 Task: Find connections with filter location San Juan de Dios with filter topic #Indiawith filter profile language Spanish with filter current company Fresher Jobs with filter school K. K. Wagh Polytechnic with filter industry Mental Health Care with filter service category Financial Accounting with filter keywords title Archivist
Action: Mouse moved to (536, 71)
Screenshot: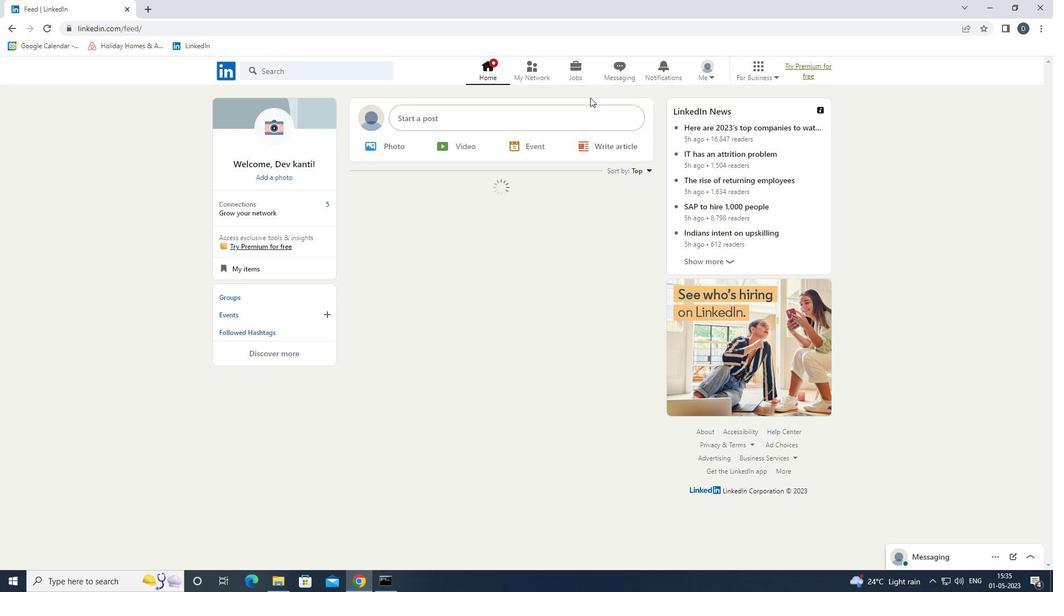 
Action: Mouse pressed left at (536, 71)
Screenshot: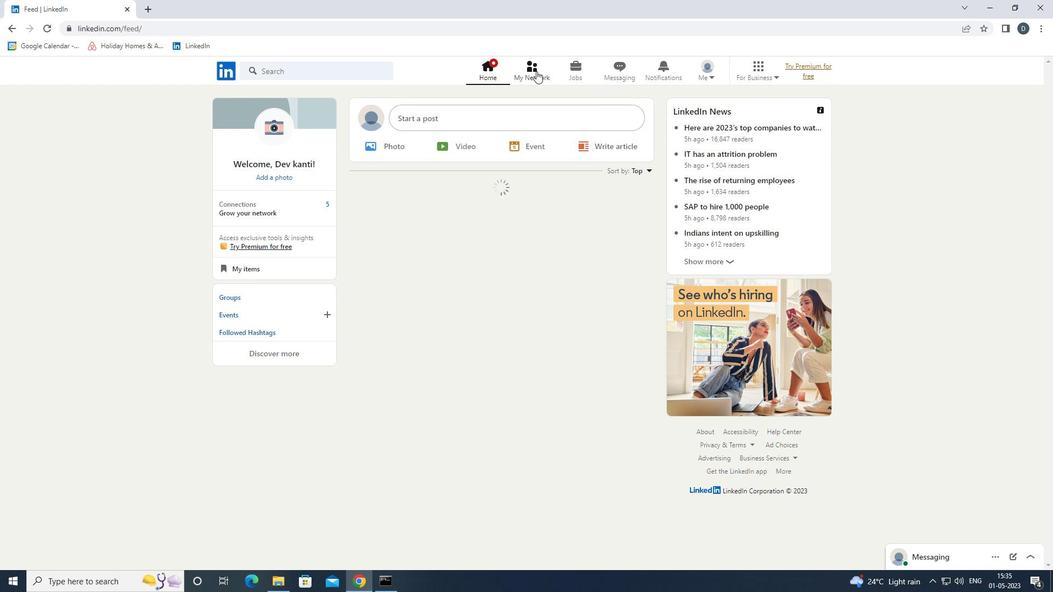 
Action: Mouse moved to (363, 133)
Screenshot: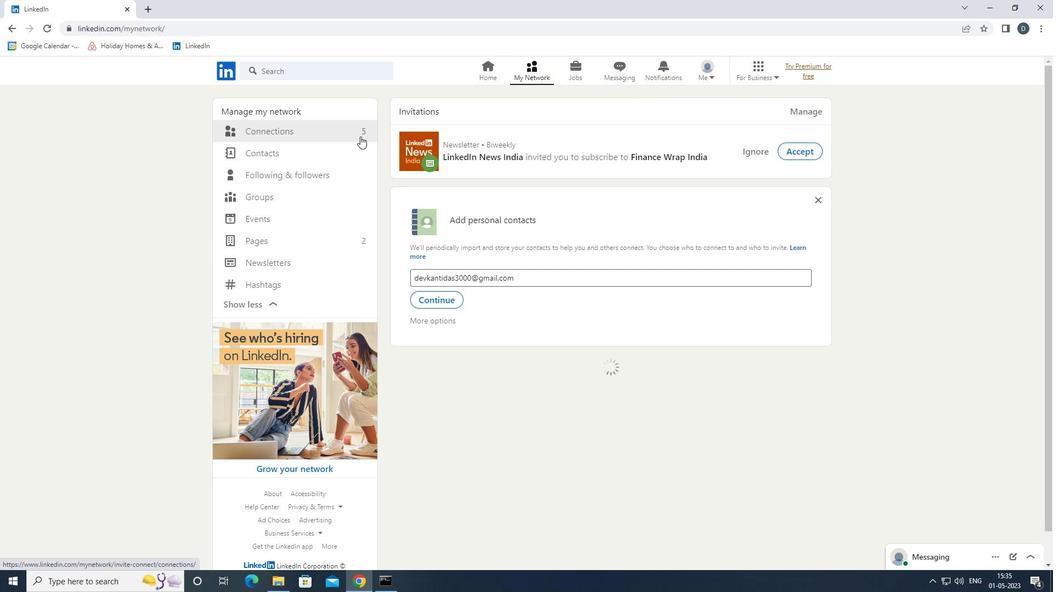 
Action: Mouse pressed left at (363, 133)
Screenshot: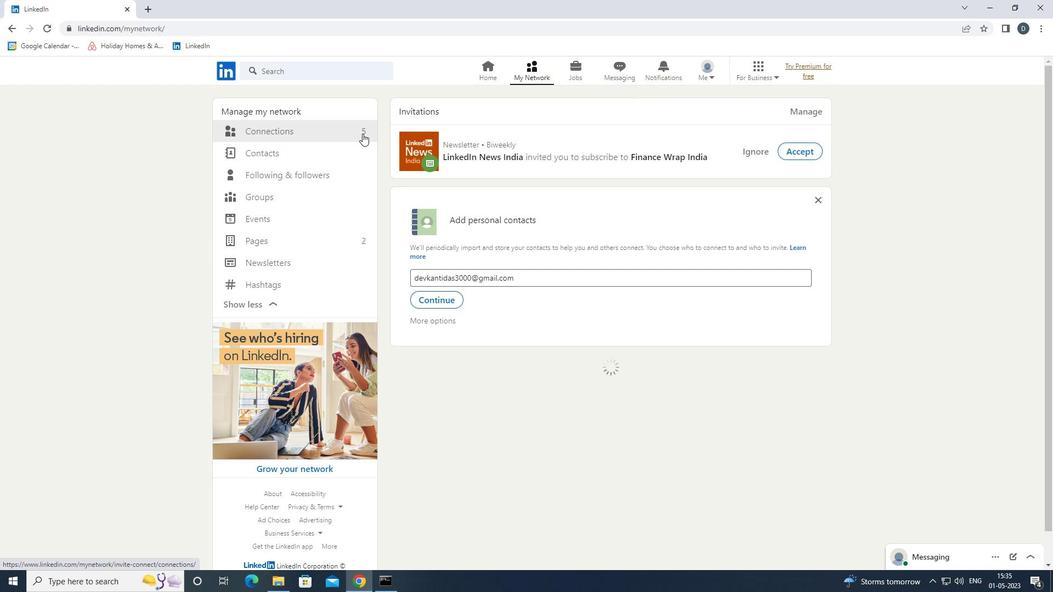 
Action: Mouse moved to (616, 128)
Screenshot: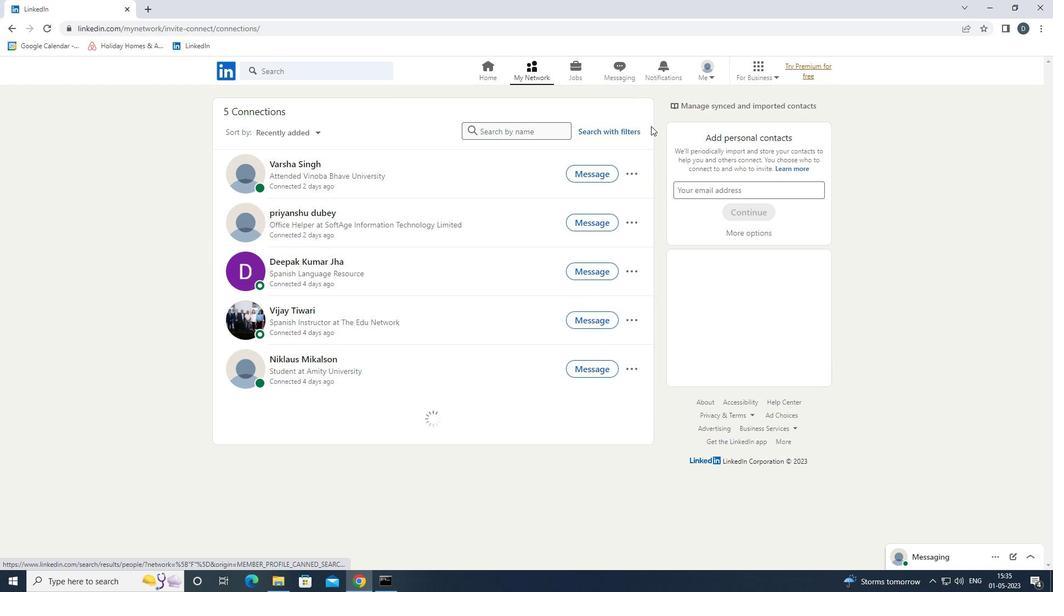 
Action: Mouse pressed left at (616, 128)
Screenshot: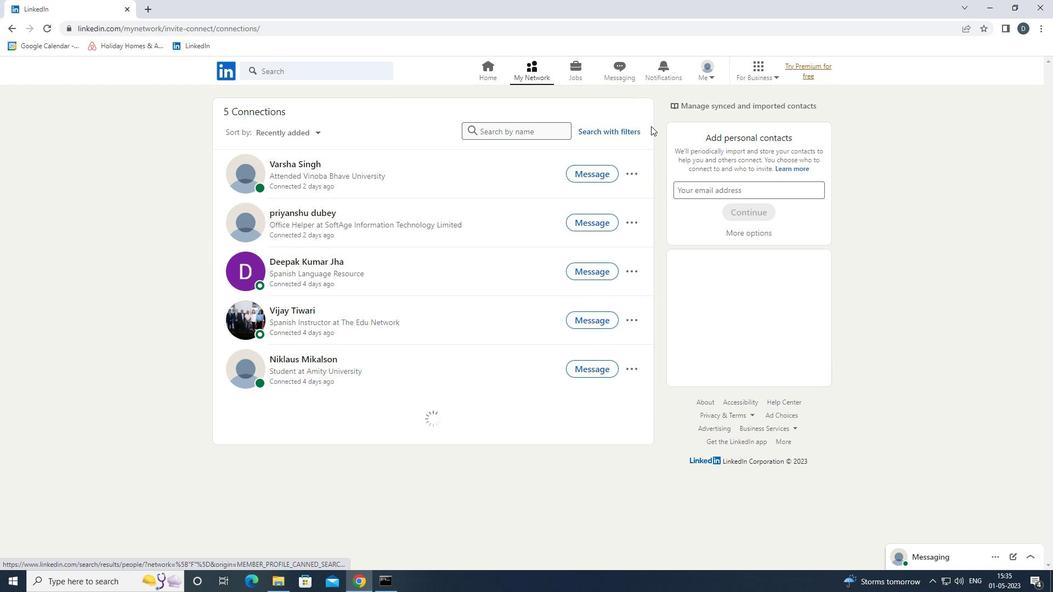 
Action: Mouse moved to (557, 99)
Screenshot: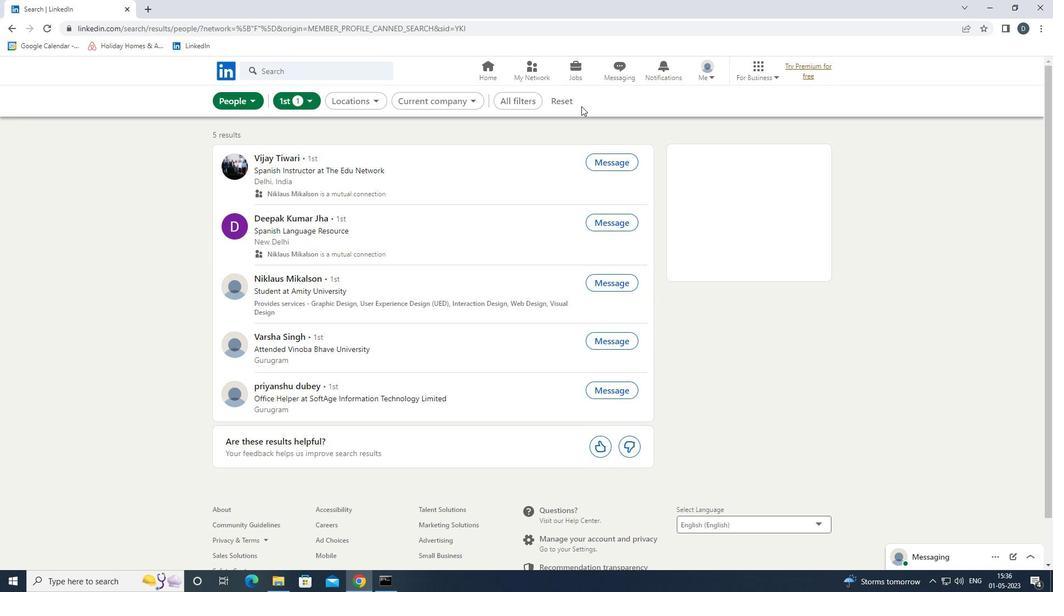 
Action: Mouse pressed left at (557, 99)
Screenshot: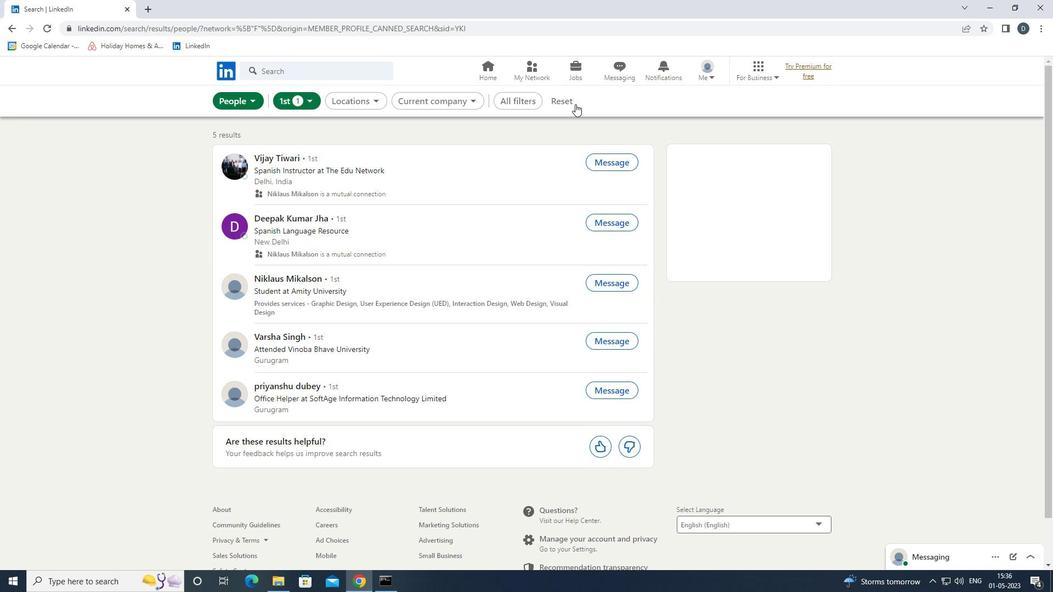 
Action: Mouse moved to (539, 100)
Screenshot: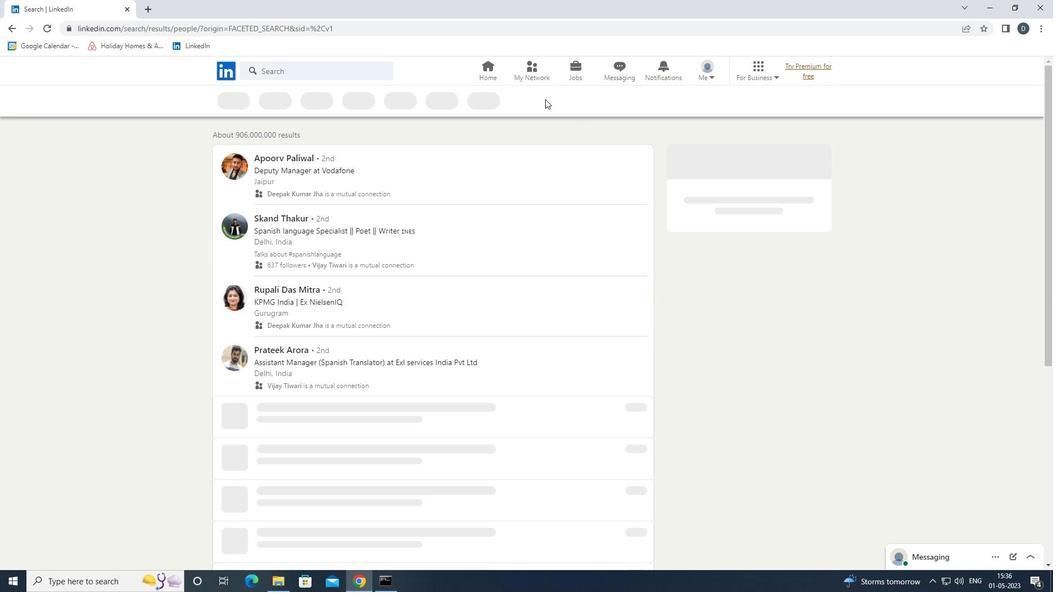 
Action: Mouse pressed left at (539, 100)
Screenshot: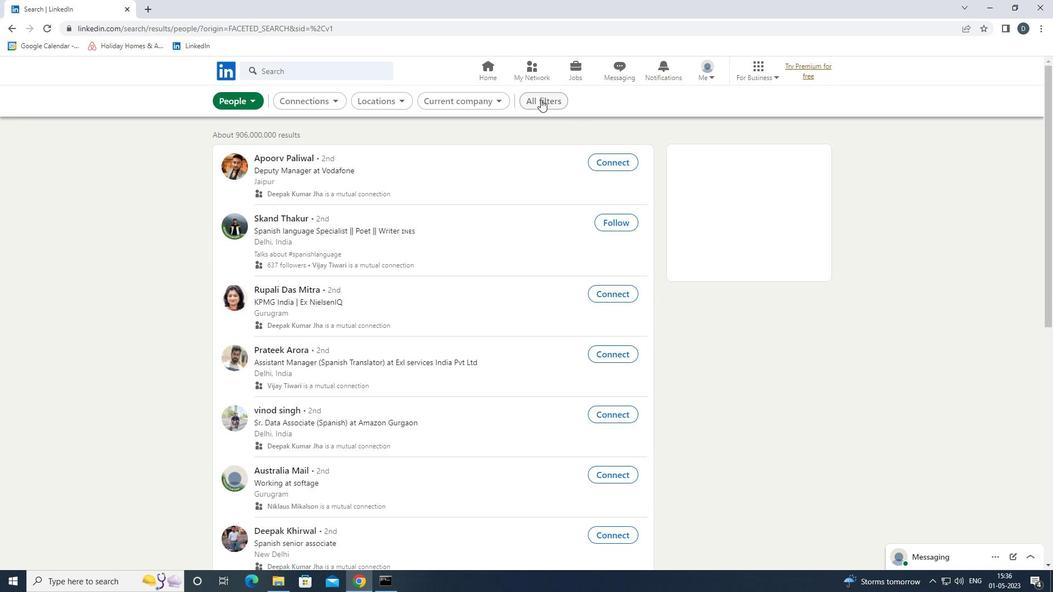 
Action: Mouse moved to (1003, 384)
Screenshot: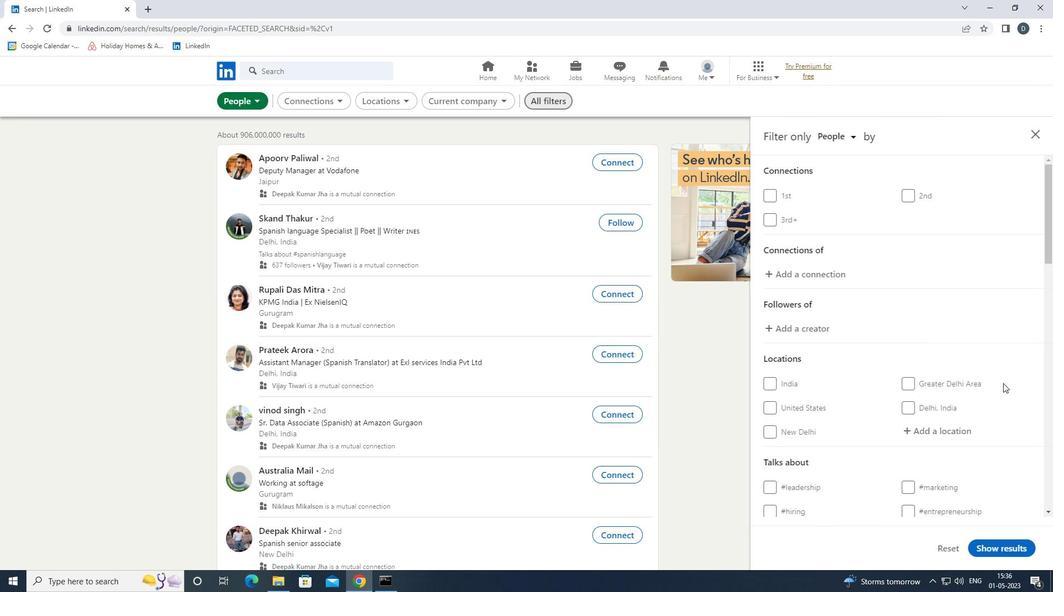 
Action: Mouse scrolled (1003, 383) with delta (0, 0)
Screenshot: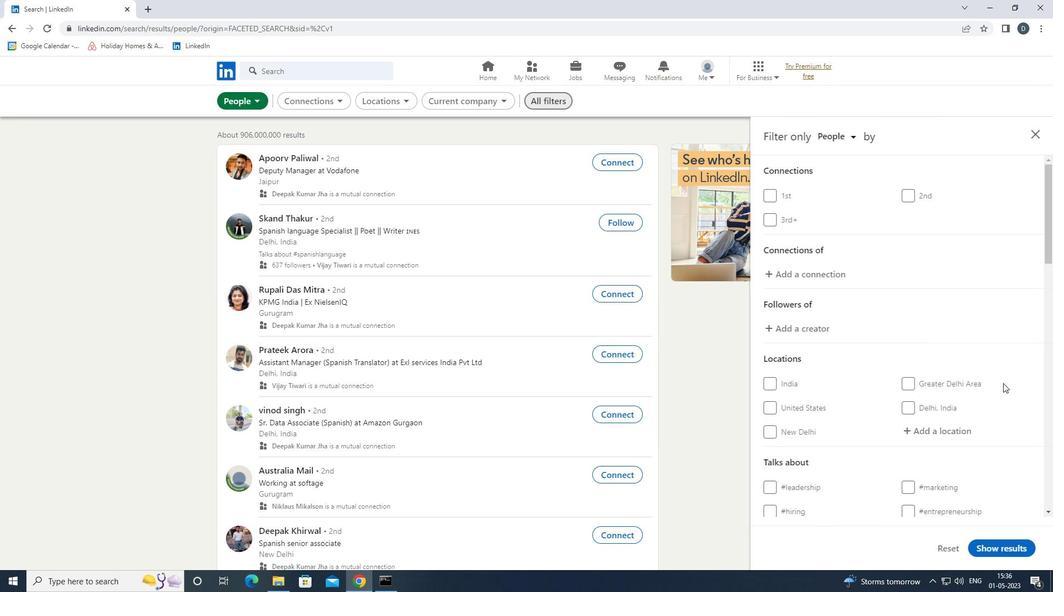 
Action: Mouse moved to (1002, 384)
Screenshot: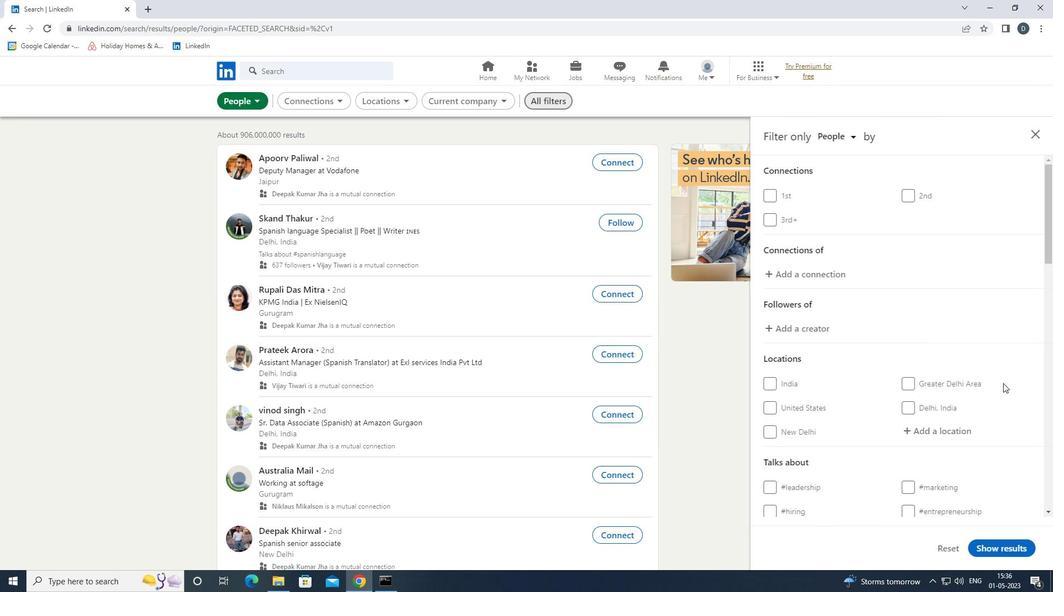 
Action: Mouse scrolled (1002, 384) with delta (0, 0)
Screenshot: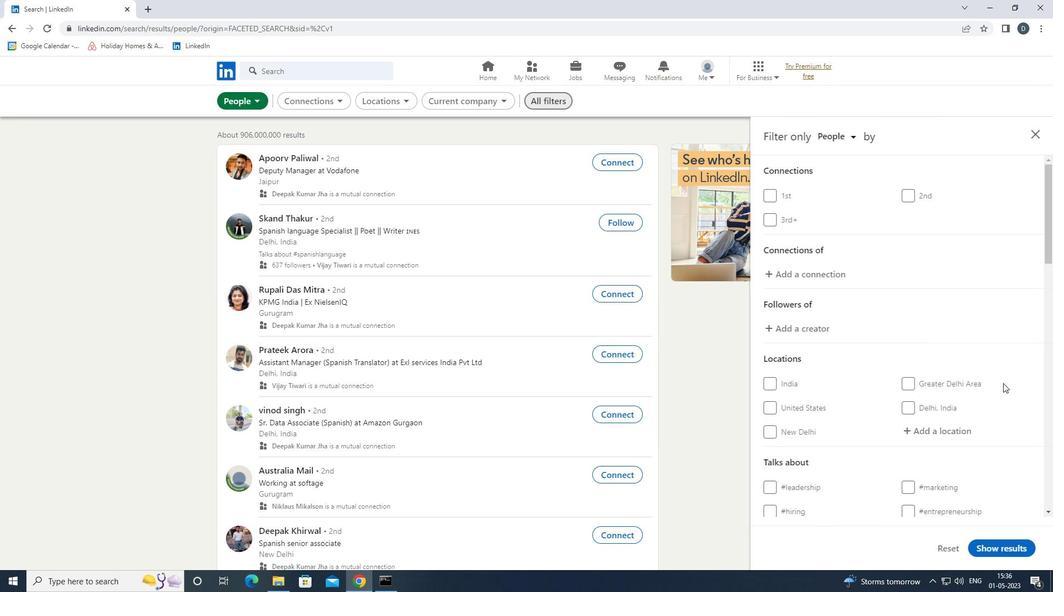 
Action: Mouse moved to (956, 328)
Screenshot: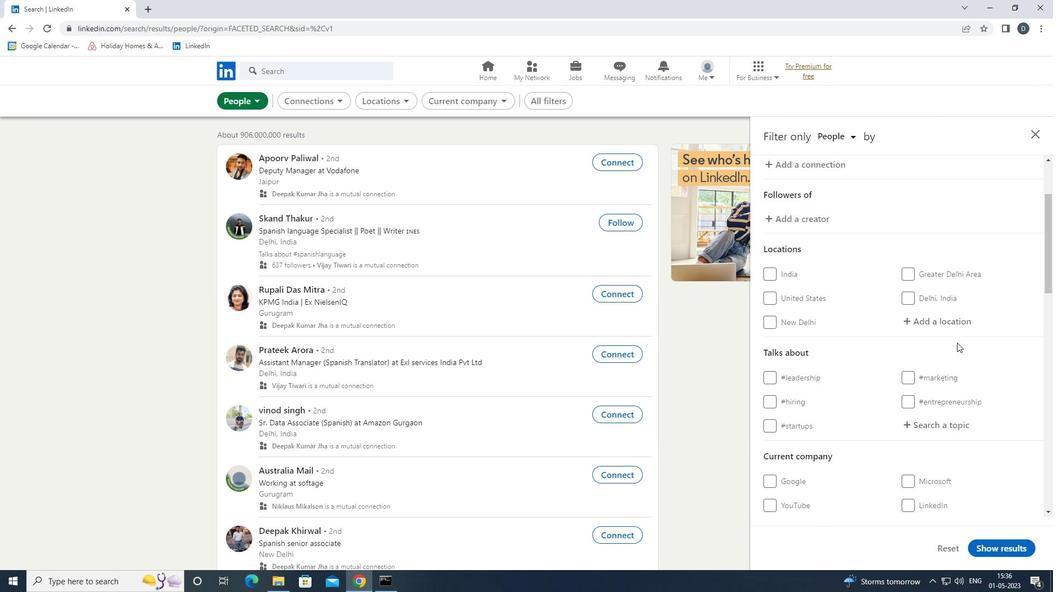 
Action: Mouse pressed left at (956, 328)
Screenshot: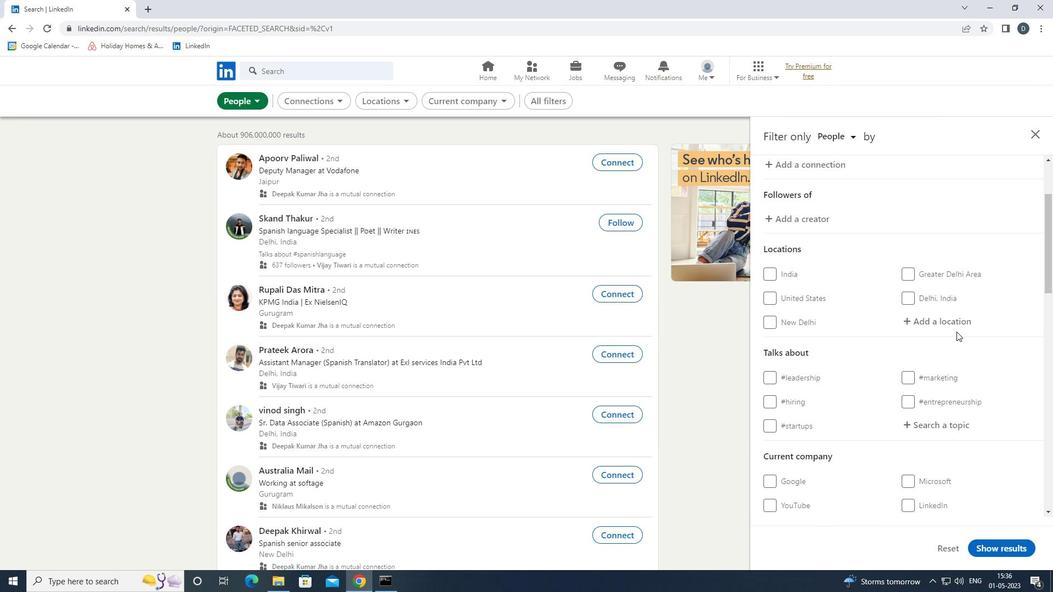 
Action: Mouse moved to (955, 327)
Screenshot: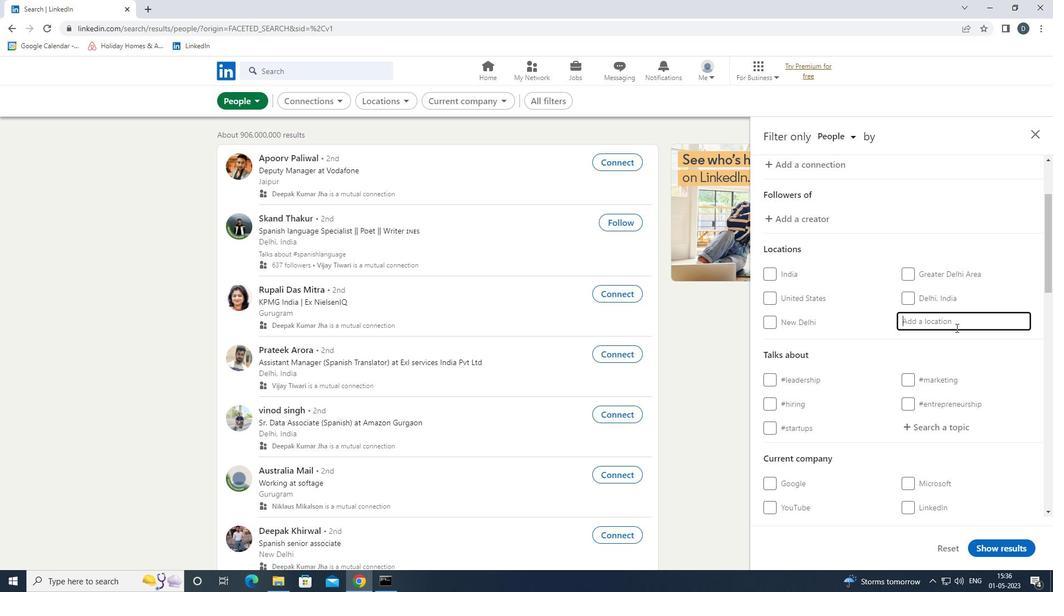 
Action: Key pressed <Key.shift>
Screenshot: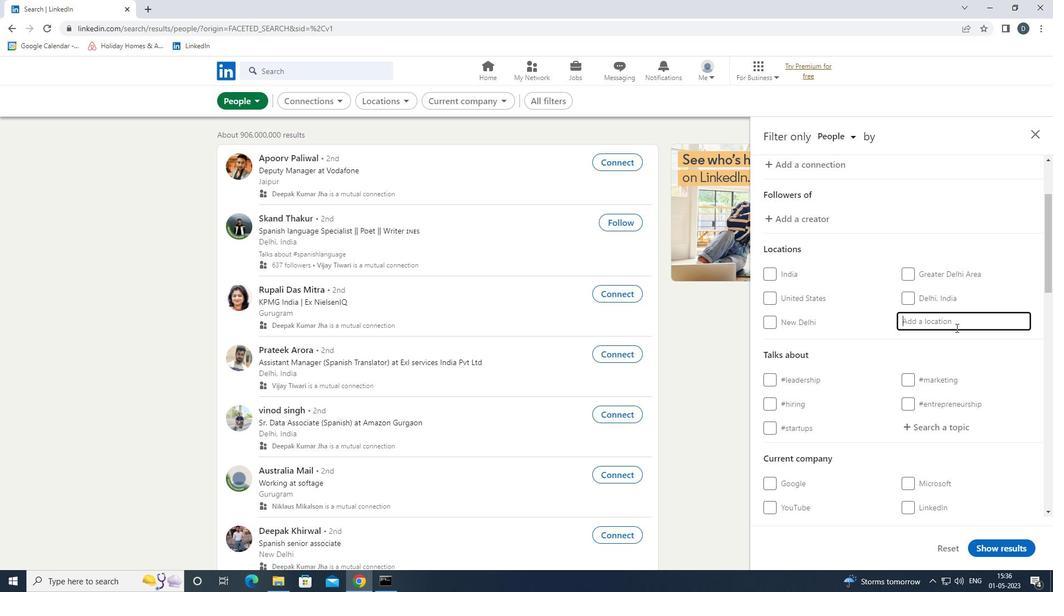 
Action: Mouse moved to (953, 327)
Screenshot: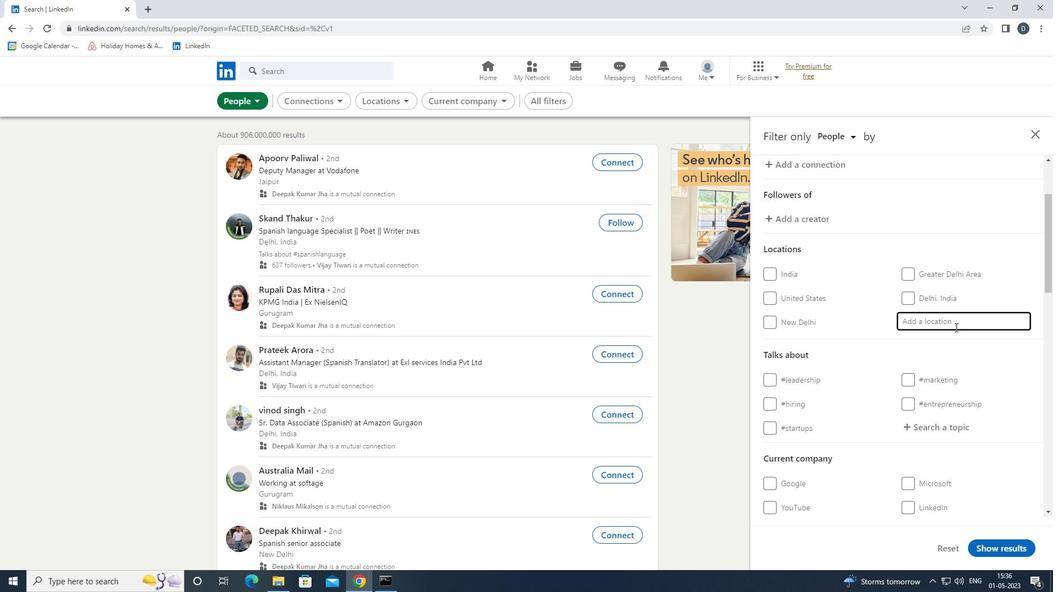 
Action: Key pressed S
Screenshot: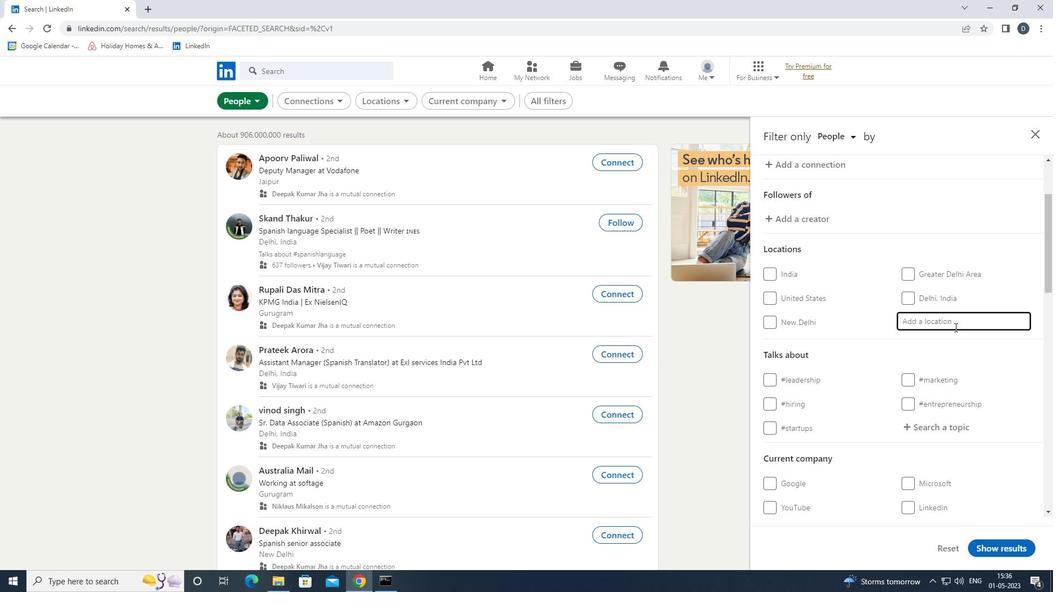 
Action: Mouse moved to (952, 328)
Screenshot: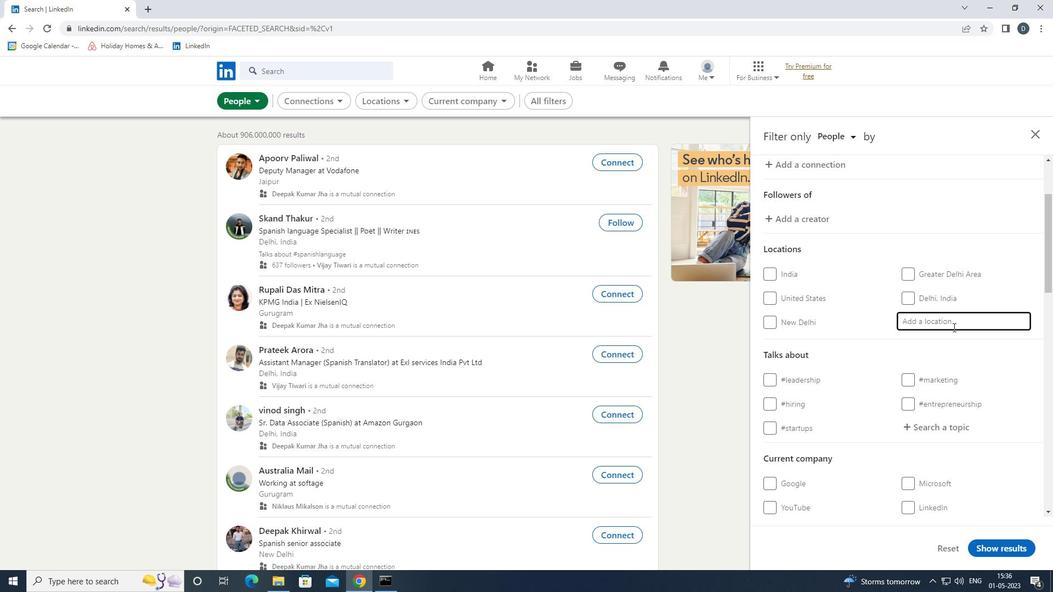 
Action: Key pressed AN<Key.space><Key.shift>HUAN<Key.space><Key.shift>DE<Key.left><Key.left><Key.left><Key.left><Key.left><Key.left><Key.backspace>J<Key.right><Key.right><Key.right><Key.right><Key.right><Key.right><Key.right><Key.space><Key.shift><Key.shift><Key.shift><Key.shift><Key.shift><Key.shift><Key.shift><Key.shift><Key.shift>DIOS<Key.left><Key.left><Key.left><Key.left><Key.left><Key.left><Key.left><Key.left><Key.left><Key.left><Key.left><Key.backspace><Key.shift>J<Key.right><Key.right><Key.right><Key.right><Key.right><Key.right><Key.right><Key.right><Key.right><Key.right><Key.right><Key.right><Key.right><Key.right><Key.right><Key.right><Key.right><Key.right>
Screenshot: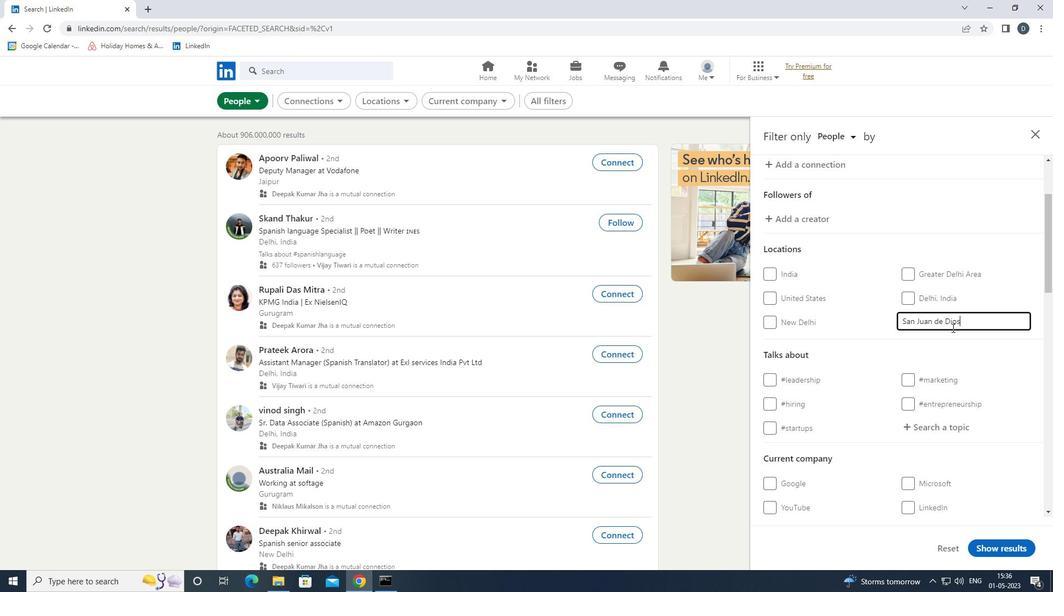 
Action: Mouse moved to (960, 352)
Screenshot: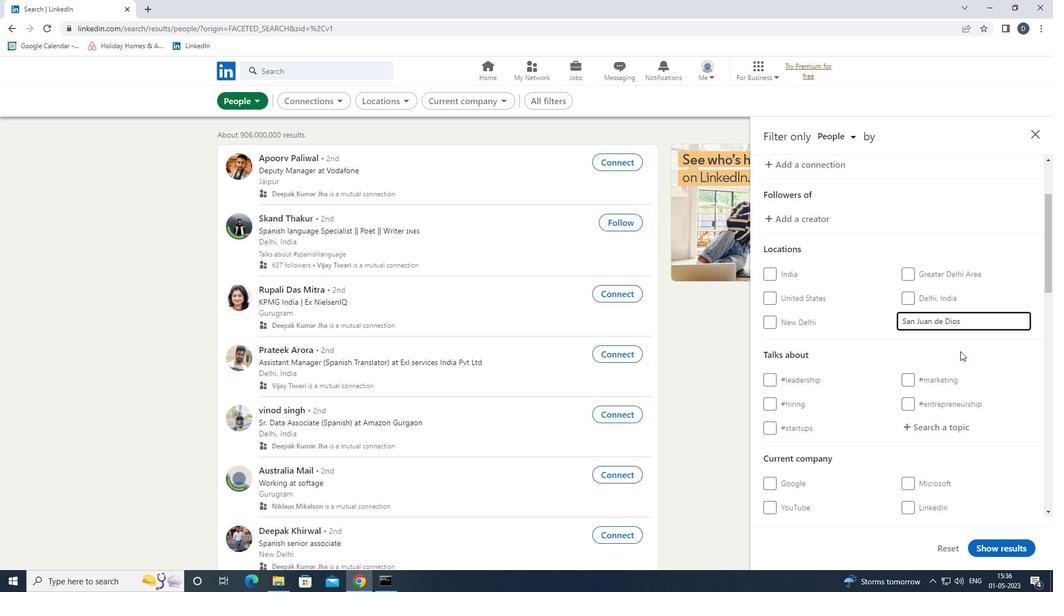 
Action: Key pressed <Key.enter>
Screenshot: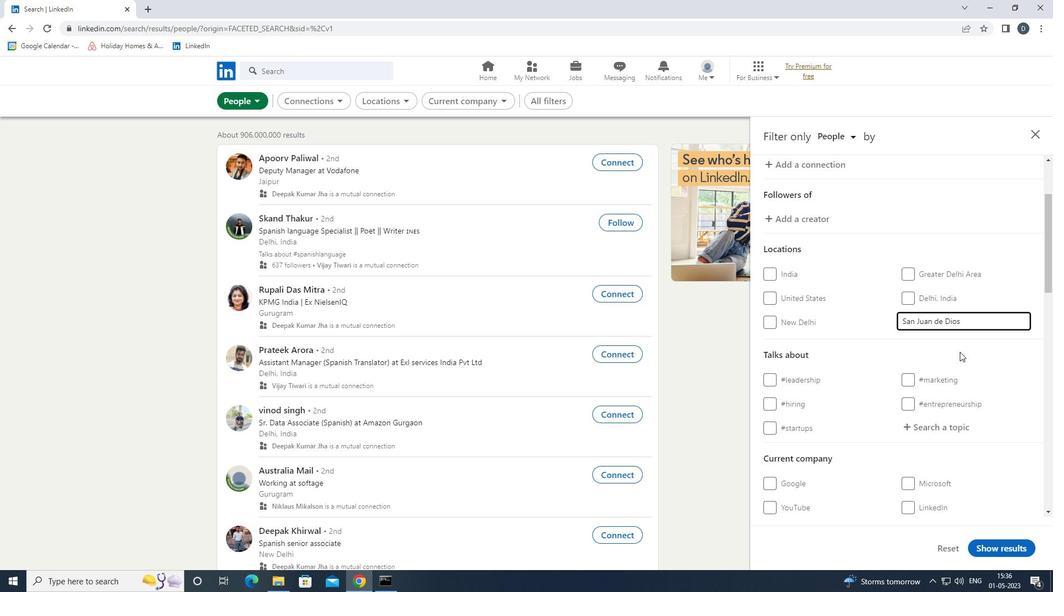 
Action: Mouse moved to (959, 352)
Screenshot: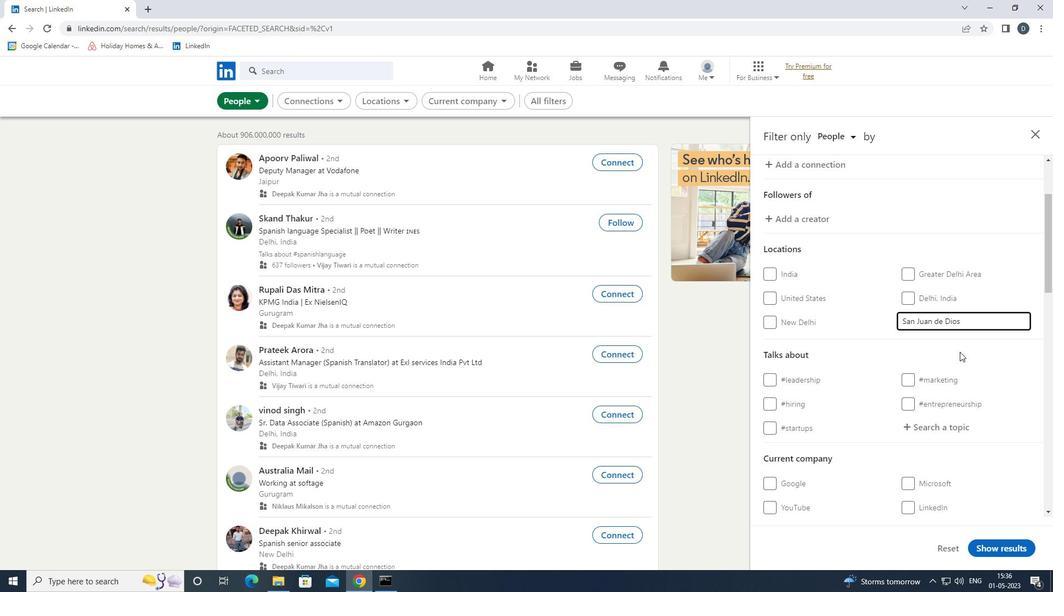 
Action: Mouse scrolled (959, 351) with delta (0, 0)
Screenshot: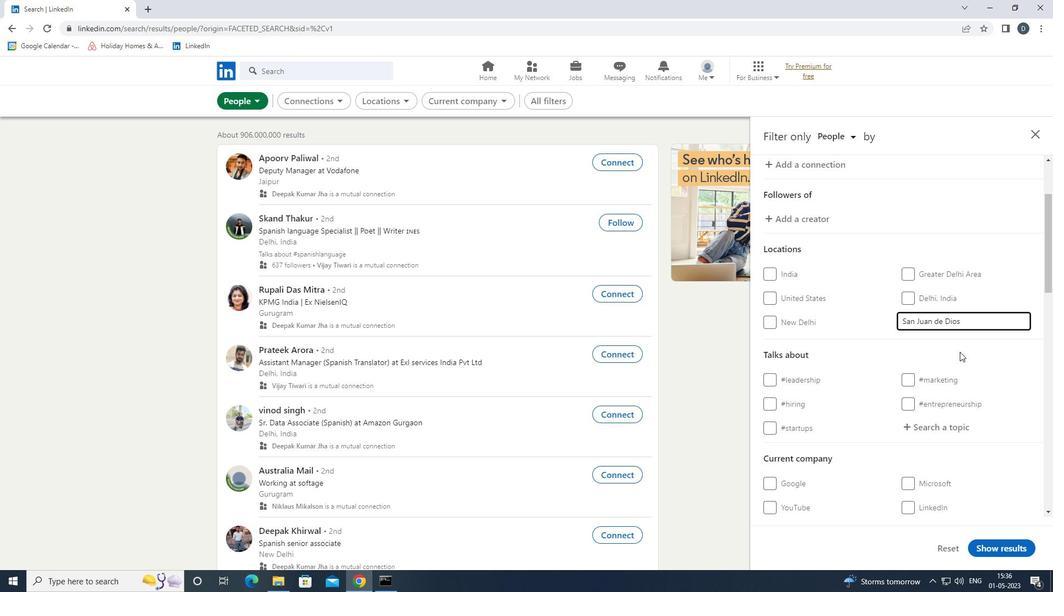 
Action: Mouse moved to (959, 353)
Screenshot: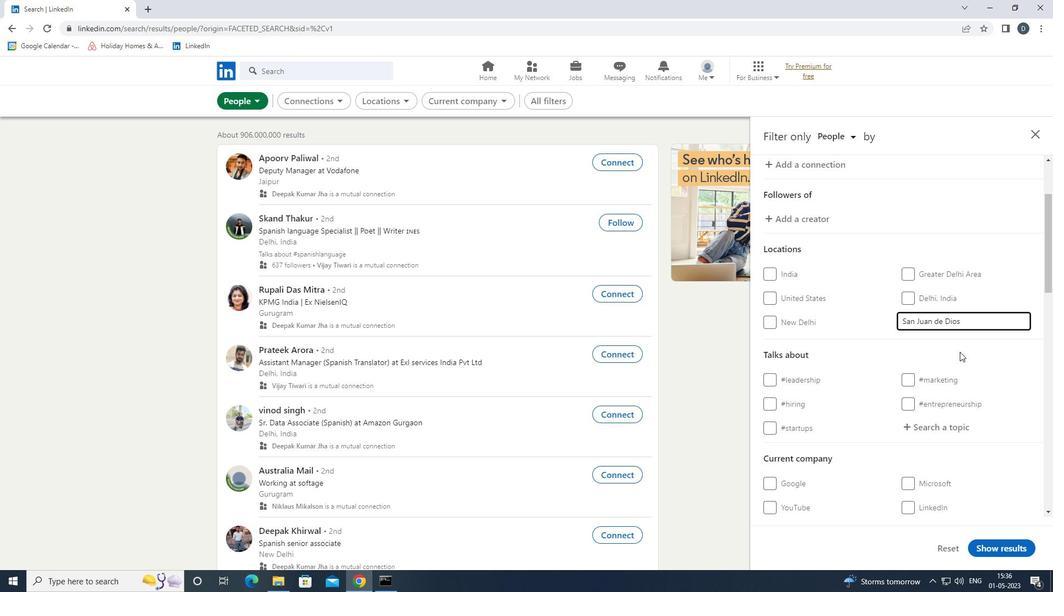 
Action: Mouse scrolled (959, 353) with delta (0, 0)
Screenshot: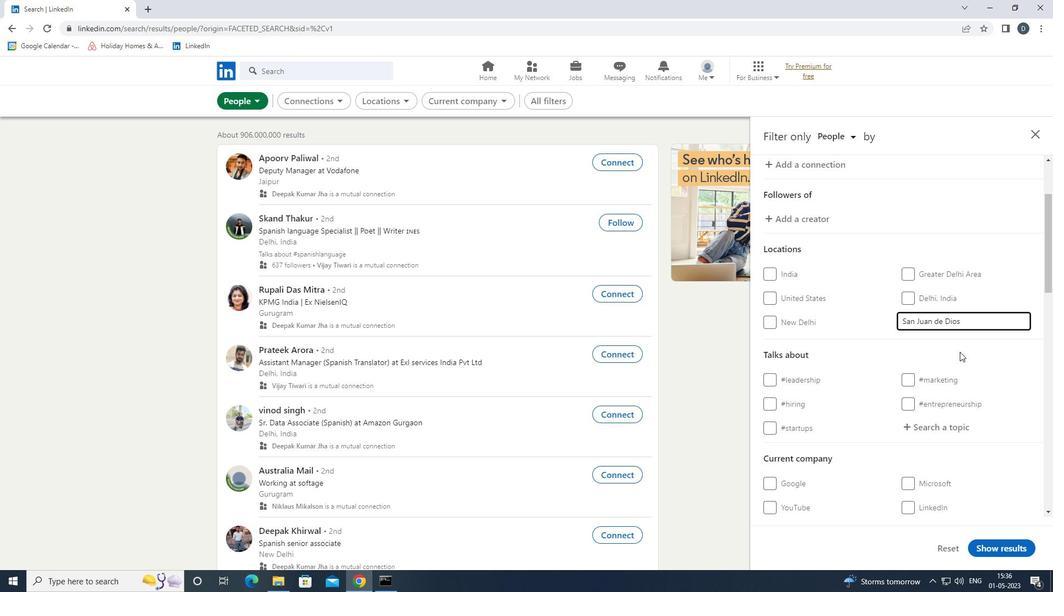 
Action: Mouse moved to (956, 311)
Screenshot: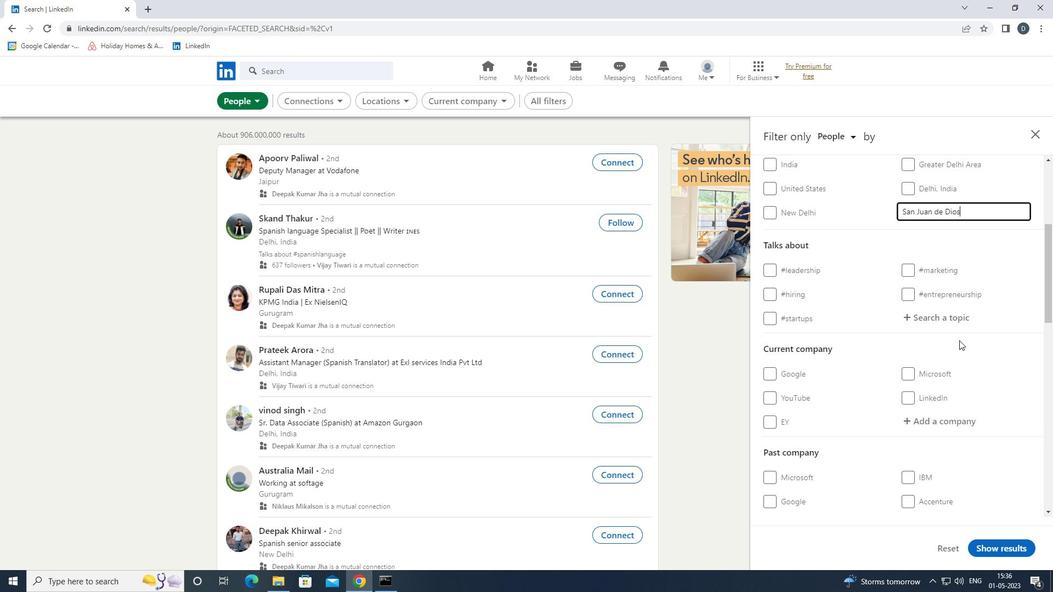 
Action: Mouse pressed left at (956, 311)
Screenshot: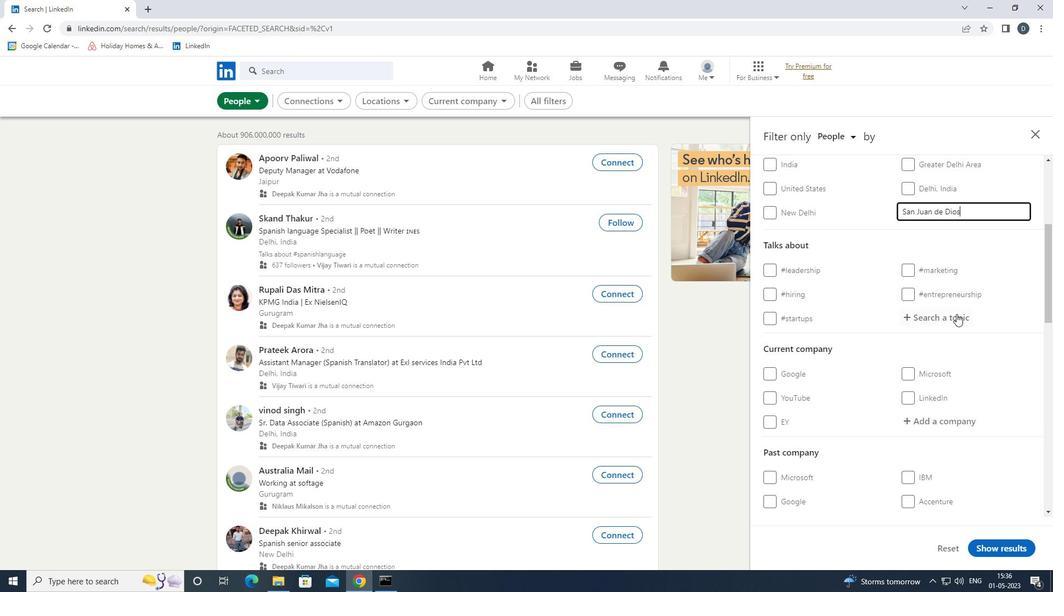 
Action: Key pressed <Key.shift>I(N<Key.backspace><Key.backspace><Key.backspace><Key.shift>INDIA<Key.down><Key.enter>
Screenshot: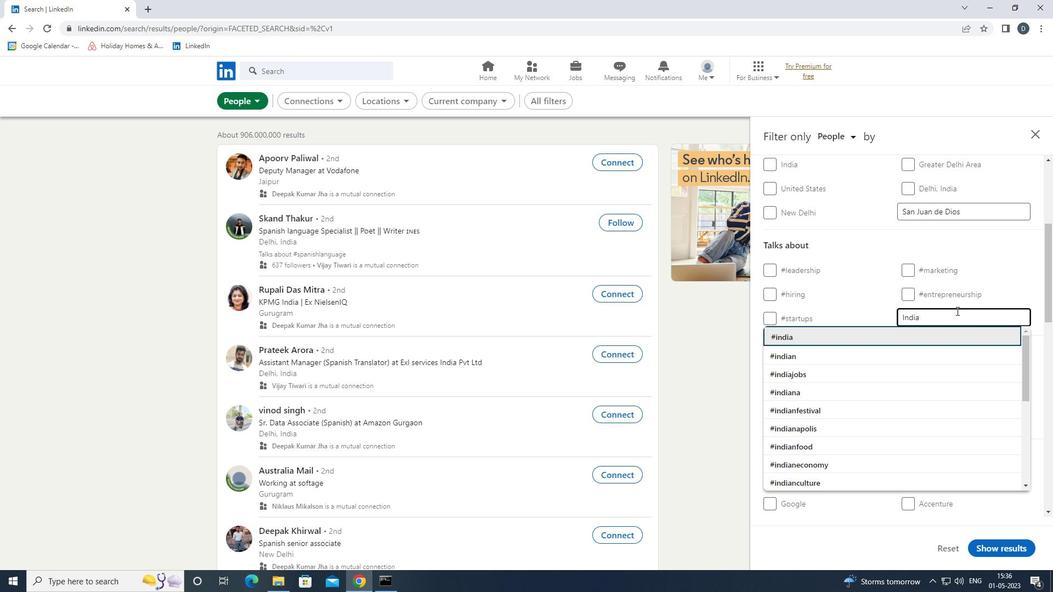 
Action: Mouse moved to (956, 312)
Screenshot: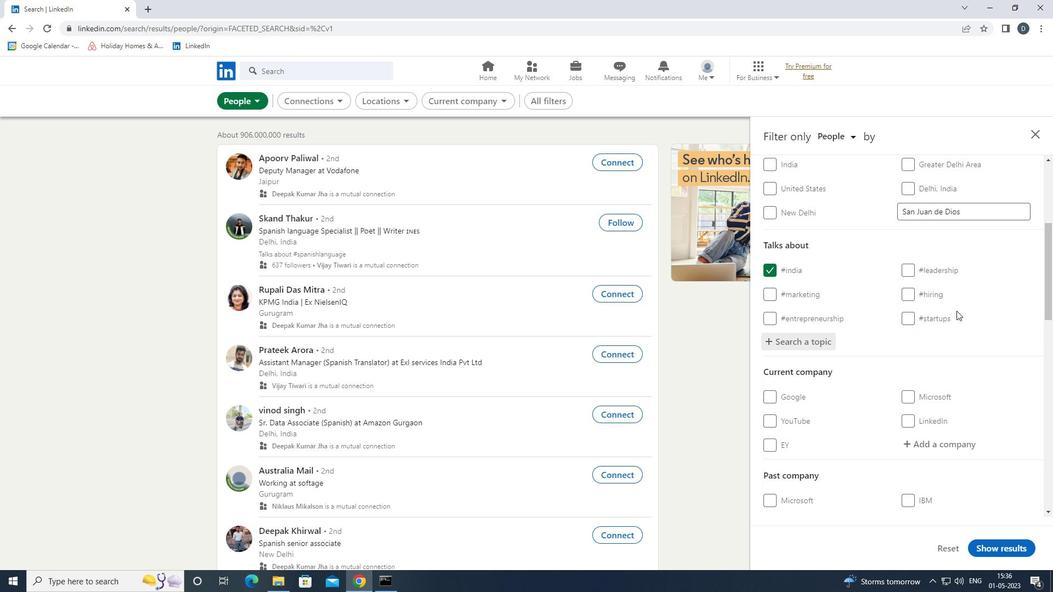 
Action: Mouse scrolled (956, 311) with delta (0, 0)
Screenshot: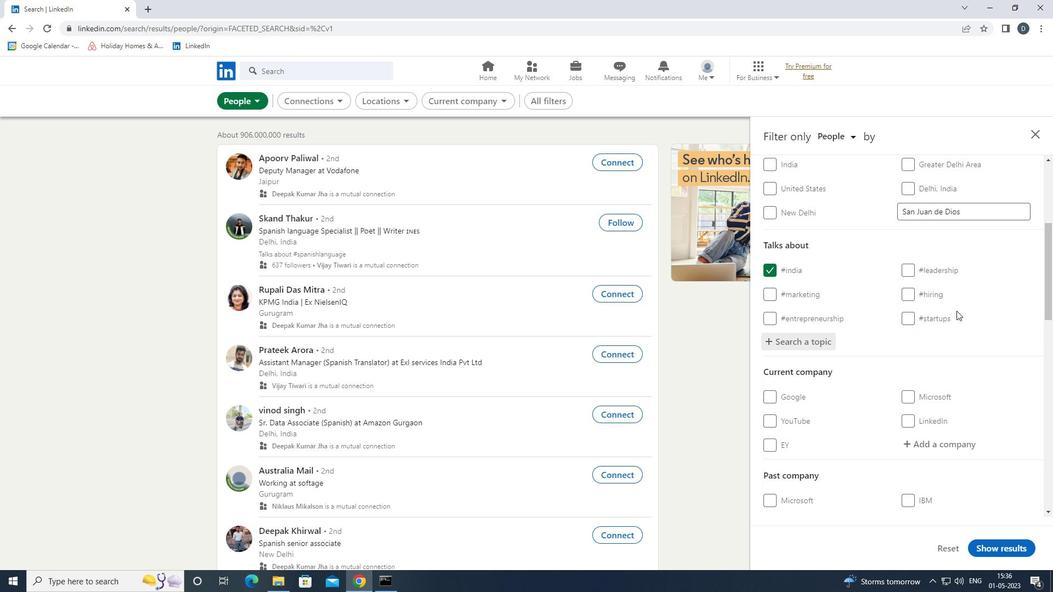 
Action: Mouse moved to (956, 312)
Screenshot: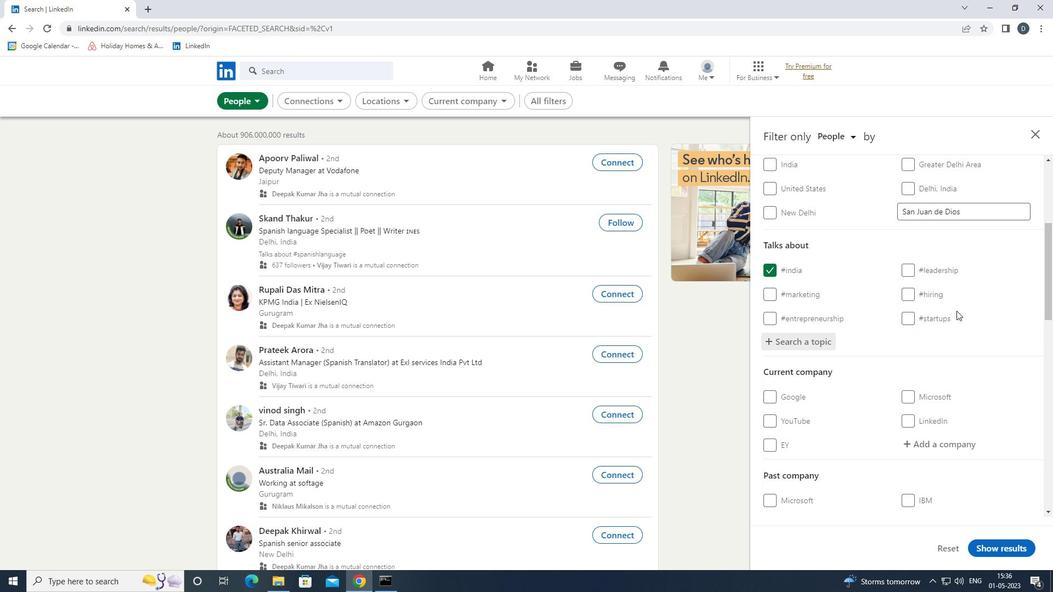 
Action: Mouse scrolled (956, 311) with delta (0, 0)
Screenshot: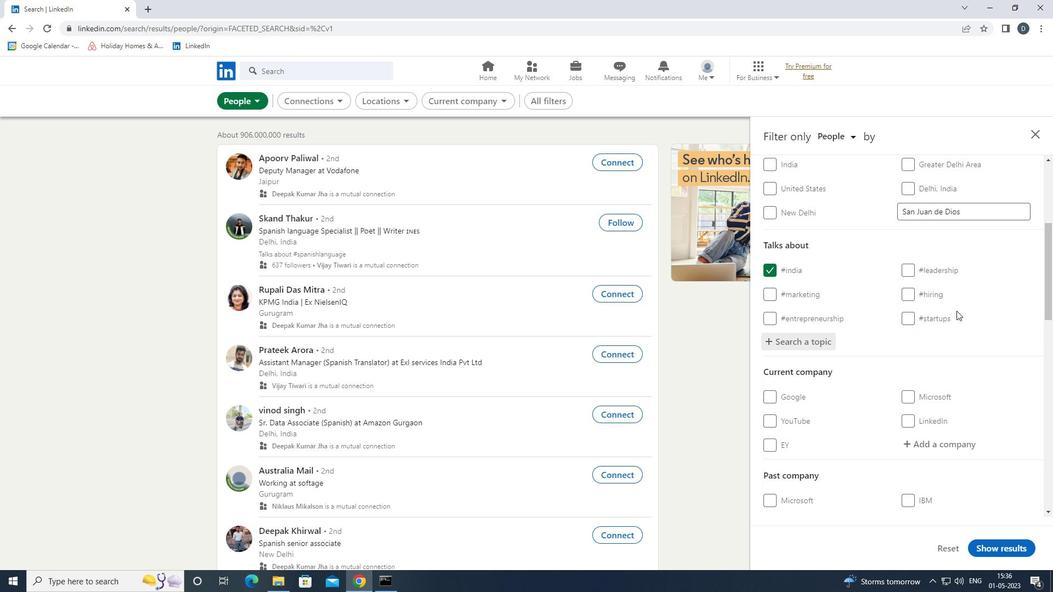 
Action: Mouse moved to (956, 312)
Screenshot: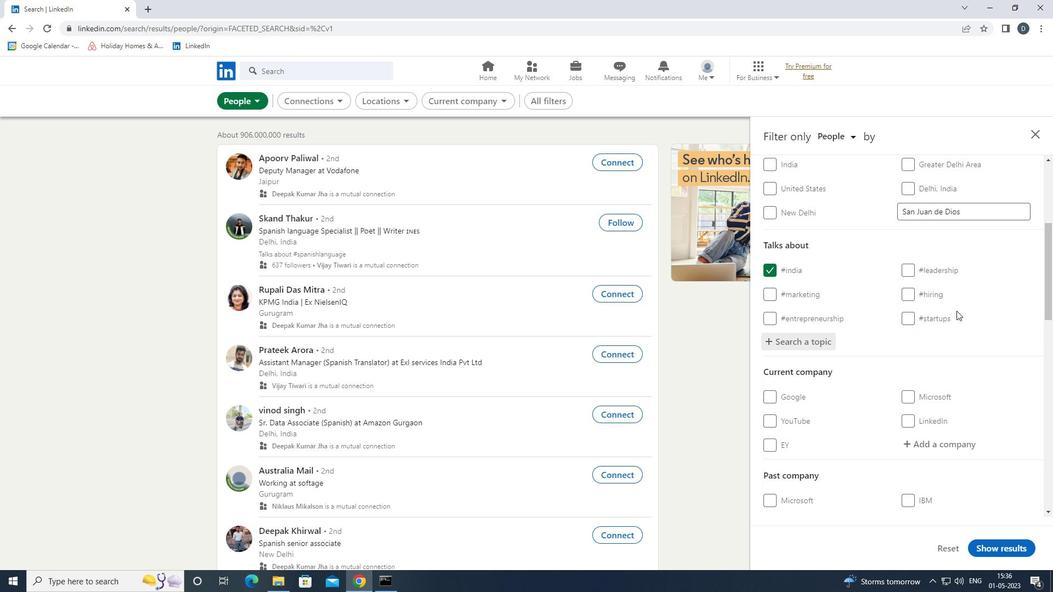 
Action: Mouse scrolled (956, 312) with delta (0, 0)
Screenshot: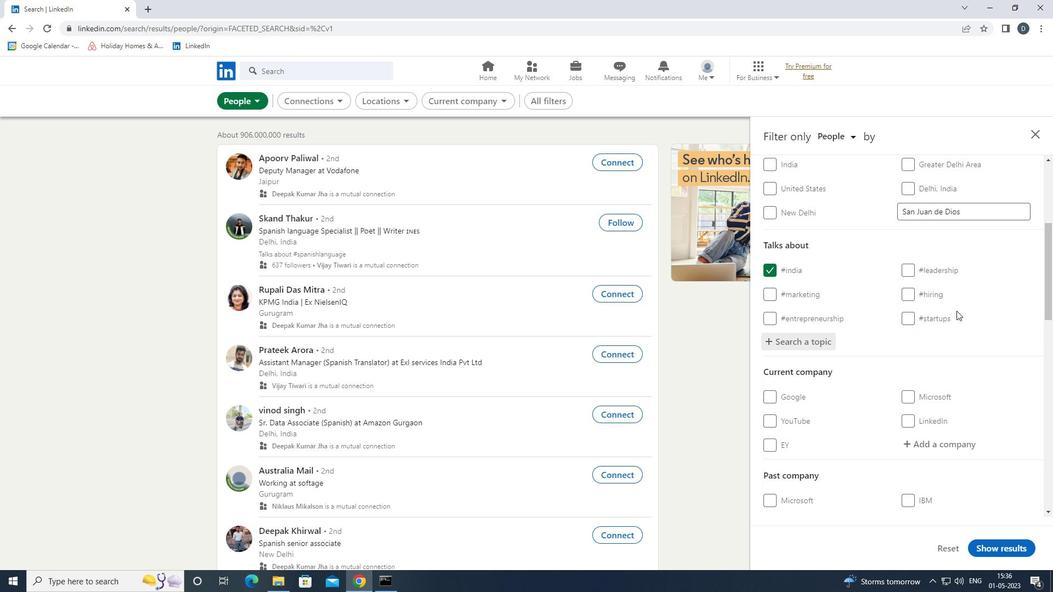 
Action: Mouse moved to (951, 317)
Screenshot: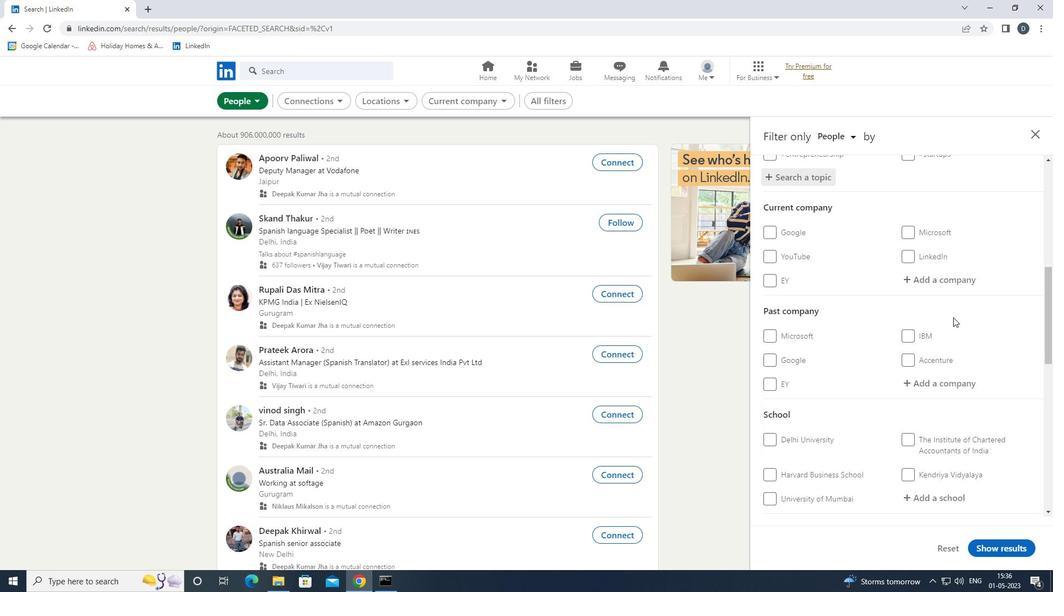 
Action: Mouse scrolled (951, 317) with delta (0, 0)
Screenshot: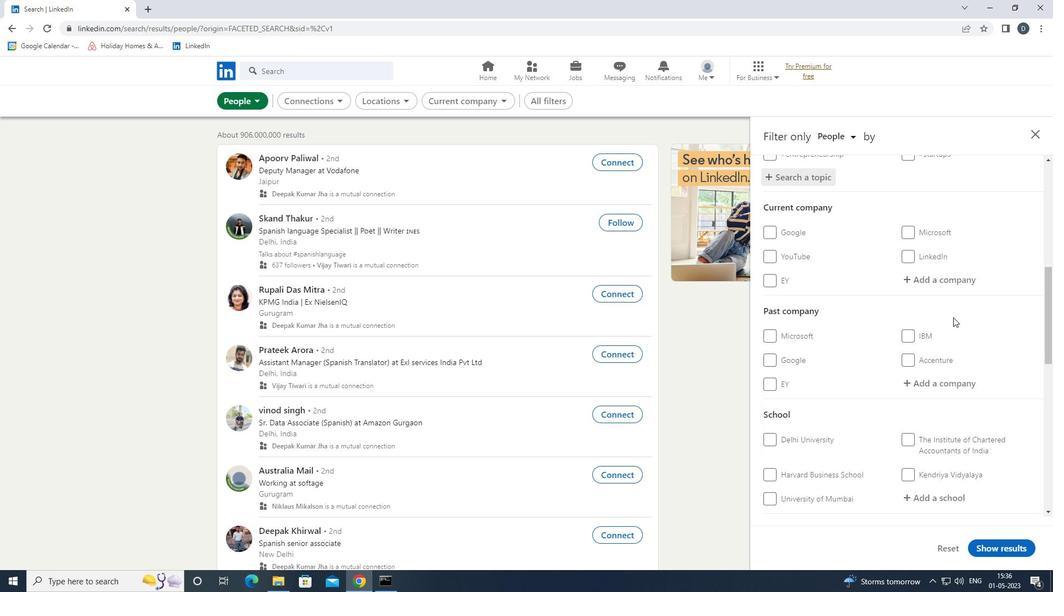 
Action: Mouse scrolled (951, 317) with delta (0, 0)
Screenshot: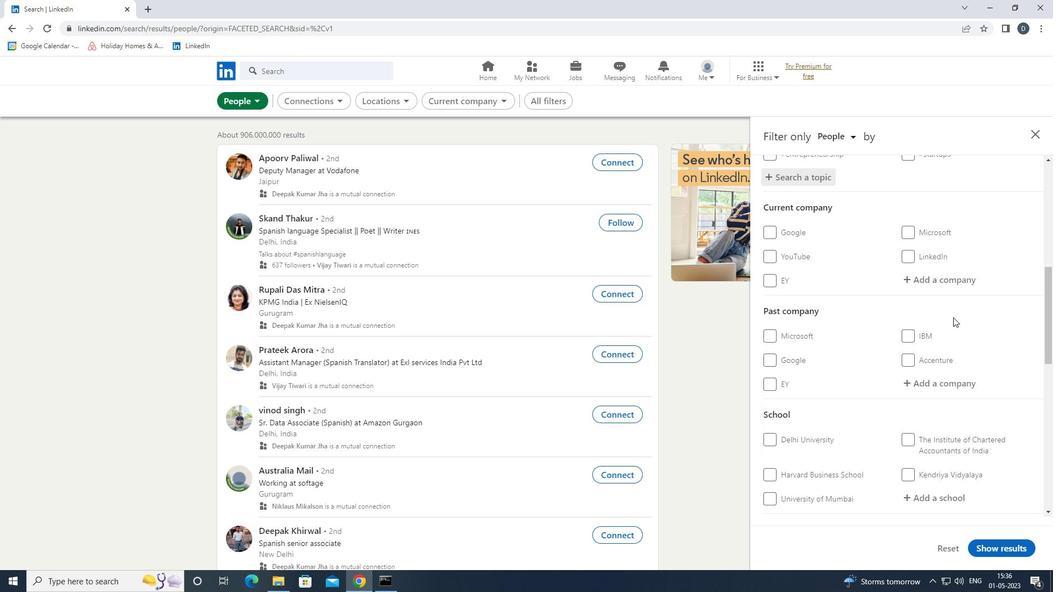 
Action: Mouse scrolled (951, 317) with delta (0, 0)
Screenshot: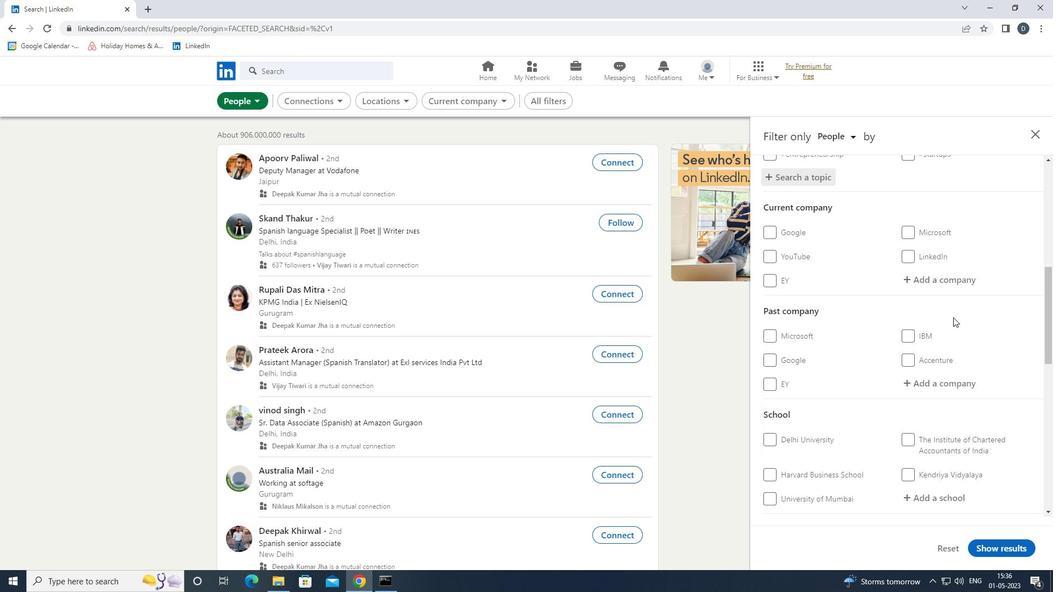 
Action: Mouse scrolled (951, 317) with delta (0, 0)
Screenshot: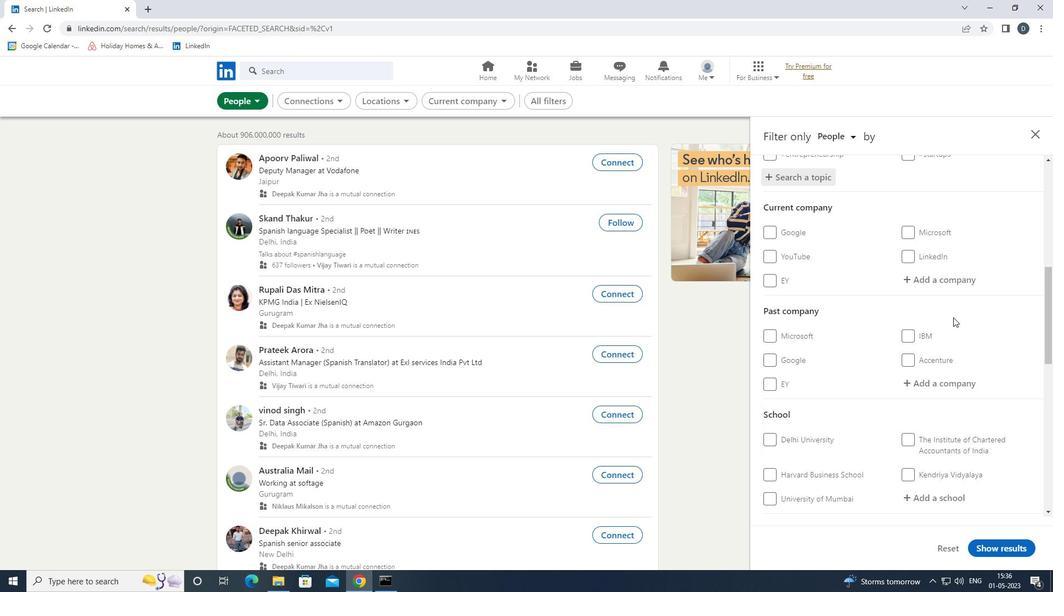 
Action: Mouse moved to (895, 342)
Screenshot: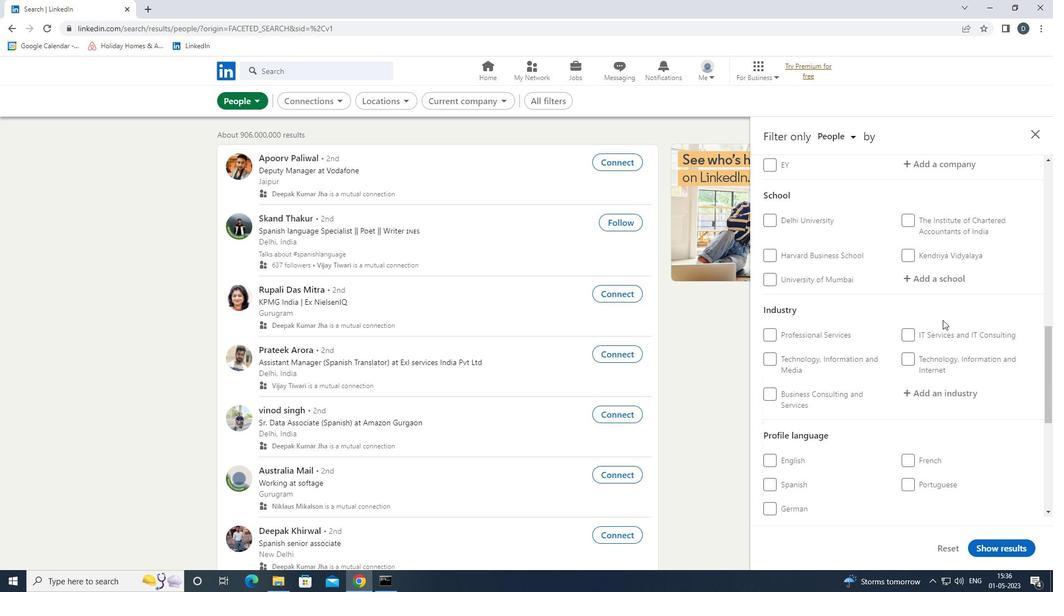
Action: Mouse scrolled (895, 342) with delta (0, 0)
Screenshot: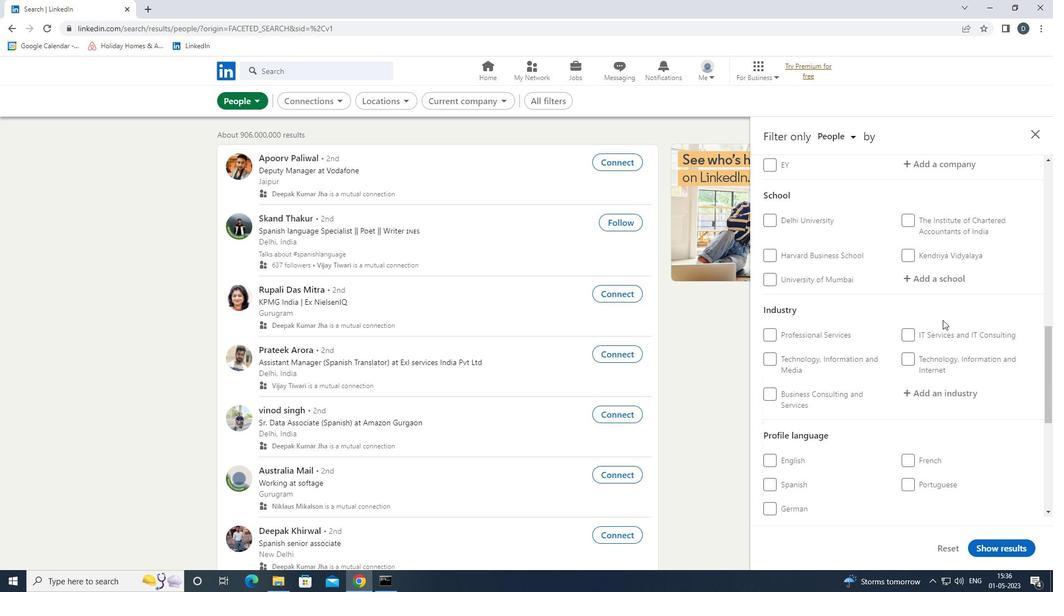 
Action: Mouse moved to (895, 342)
Screenshot: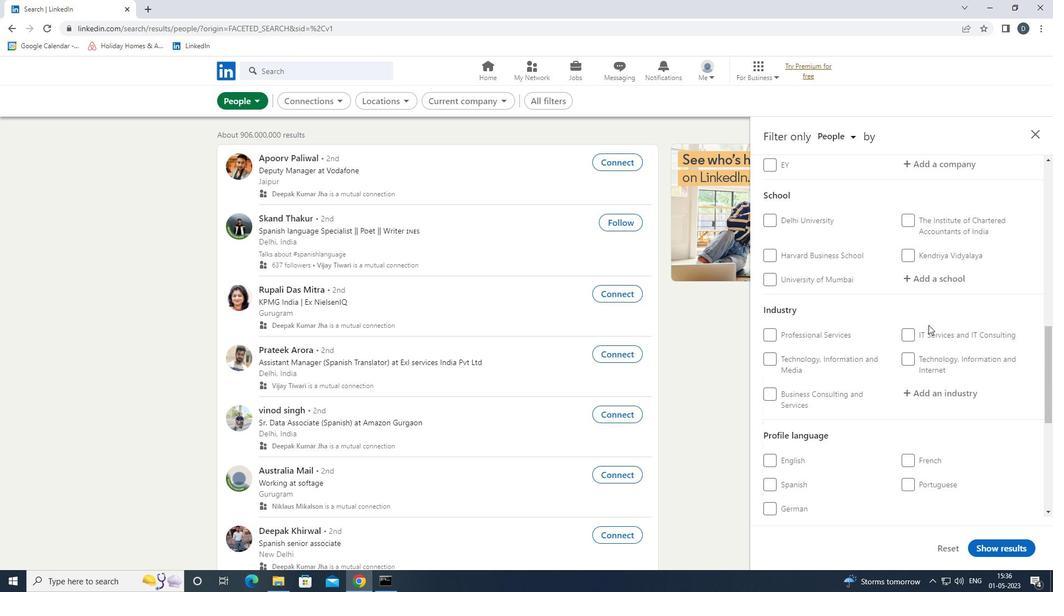 
Action: Mouse scrolled (895, 342) with delta (0, 0)
Screenshot: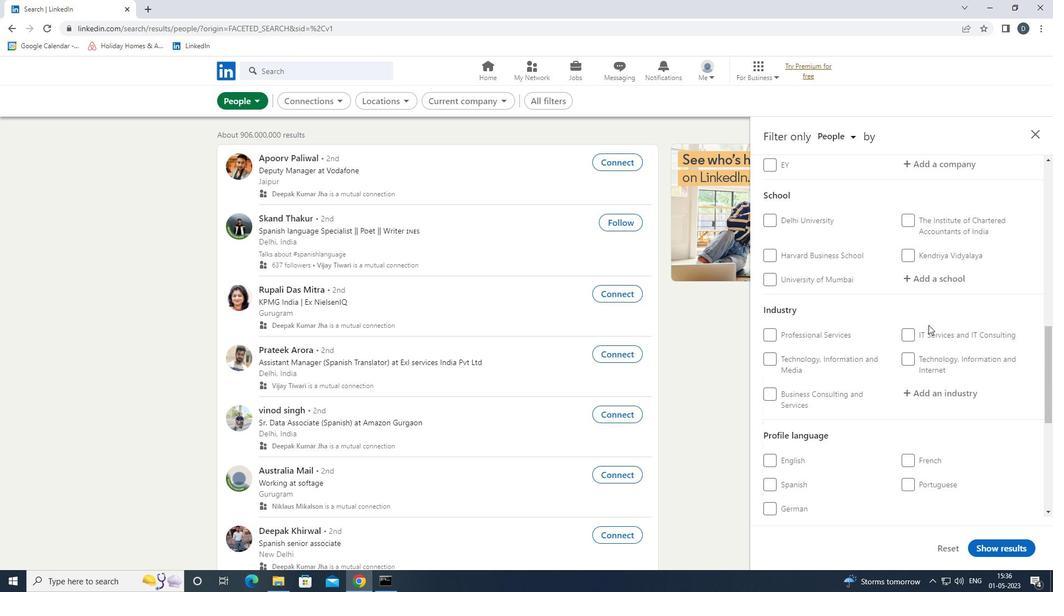 
Action: Mouse moved to (777, 375)
Screenshot: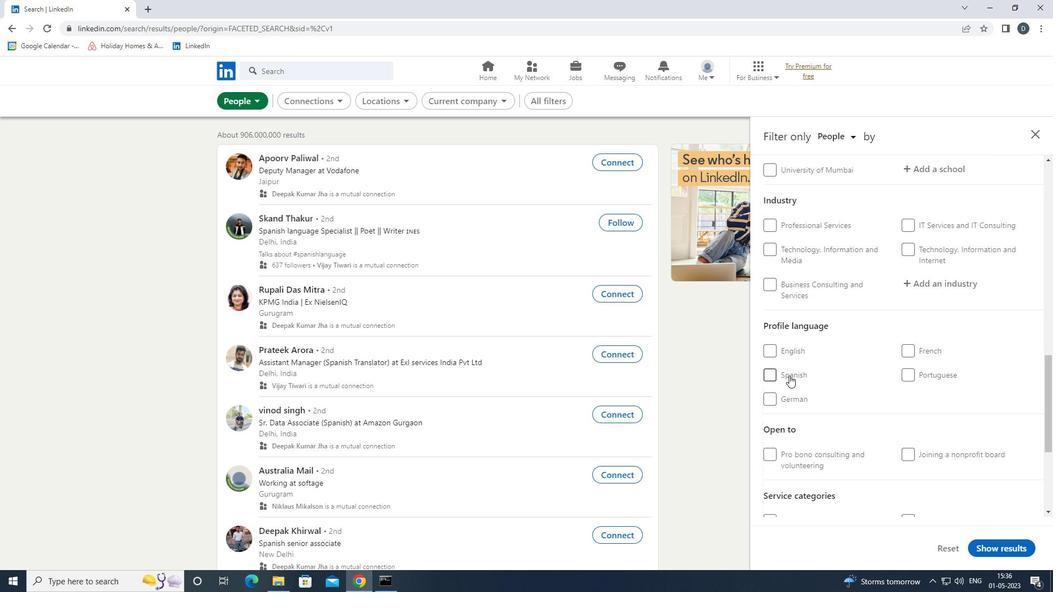 
Action: Mouse pressed left at (777, 375)
Screenshot: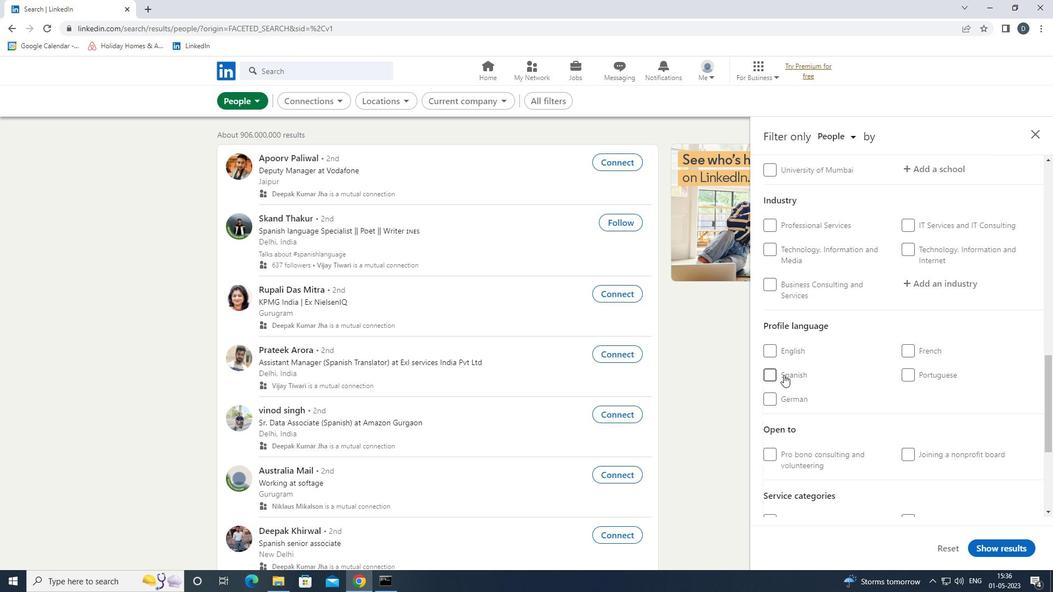 
Action: Mouse moved to (868, 376)
Screenshot: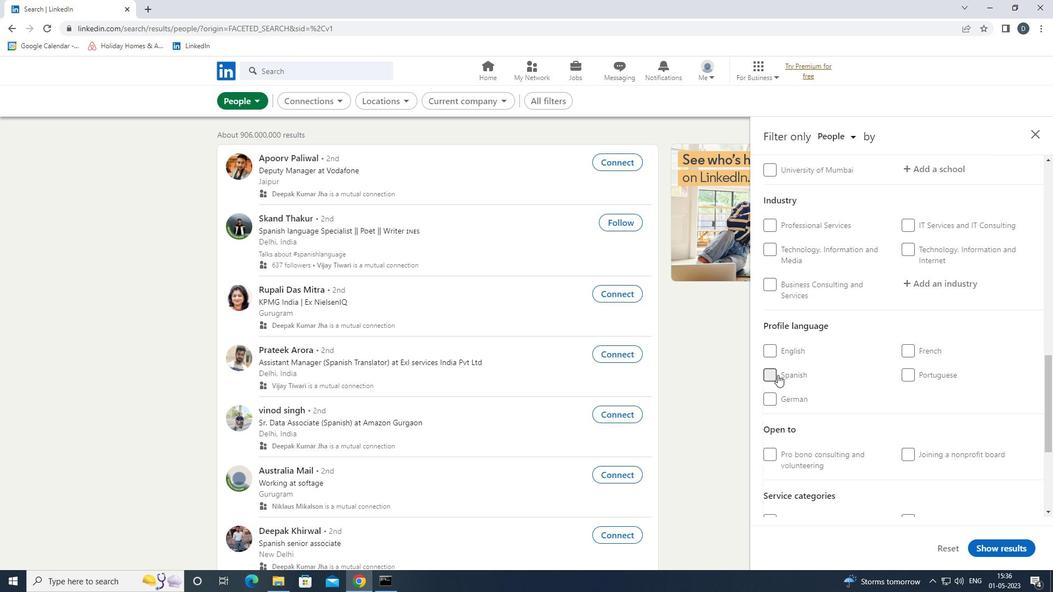 
Action: Mouse scrolled (868, 376) with delta (0, 0)
Screenshot: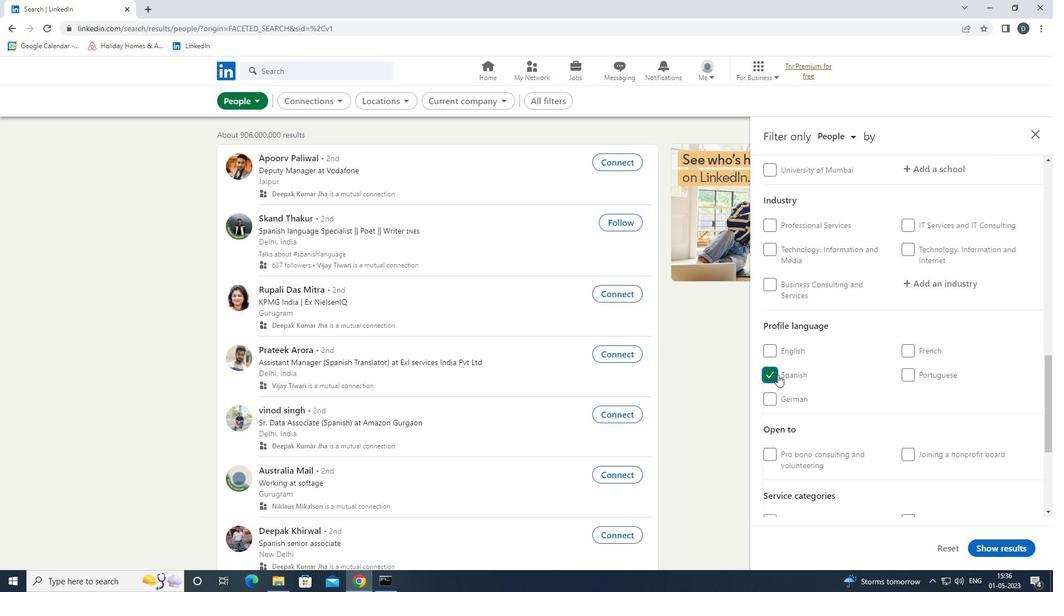 
Action: Mouse scrolled (868, 376) with delta (0, 0)
Screenshot: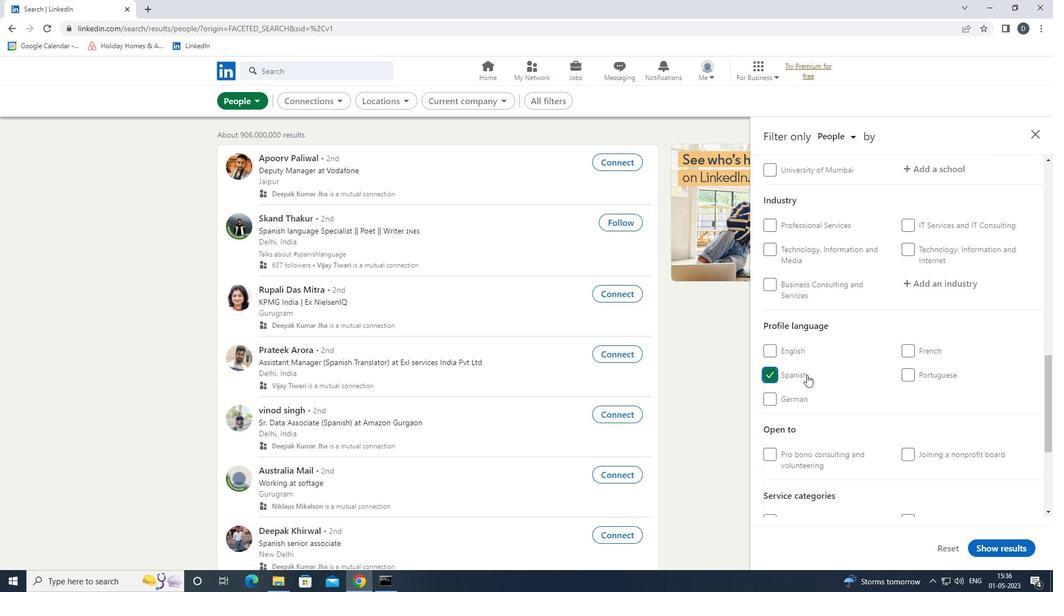 
Action: Mouse scrolled (868, 376) with delta (0, 0)
Screenshot: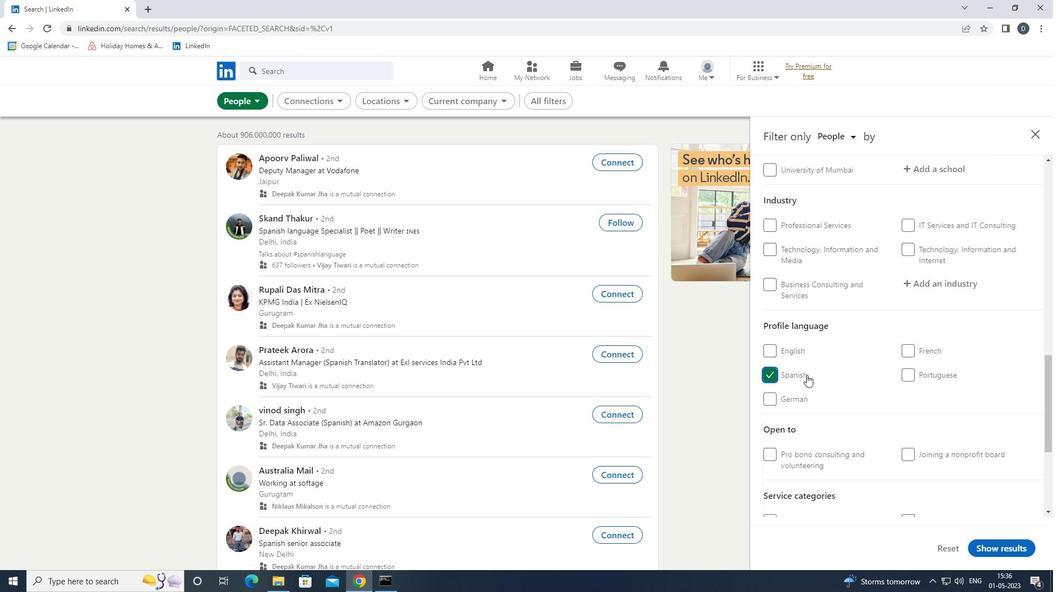 
Action: Mouse scrolled (868, 376) with delta (0, 0)
Screenshot: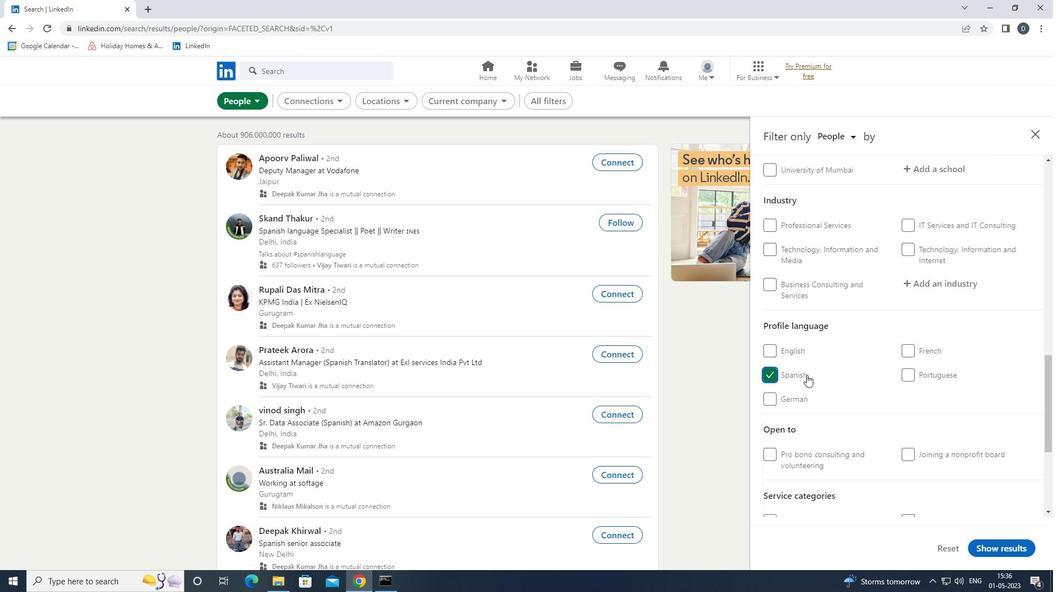 
Action: Mouse moved to (929, 279)
Screenshot: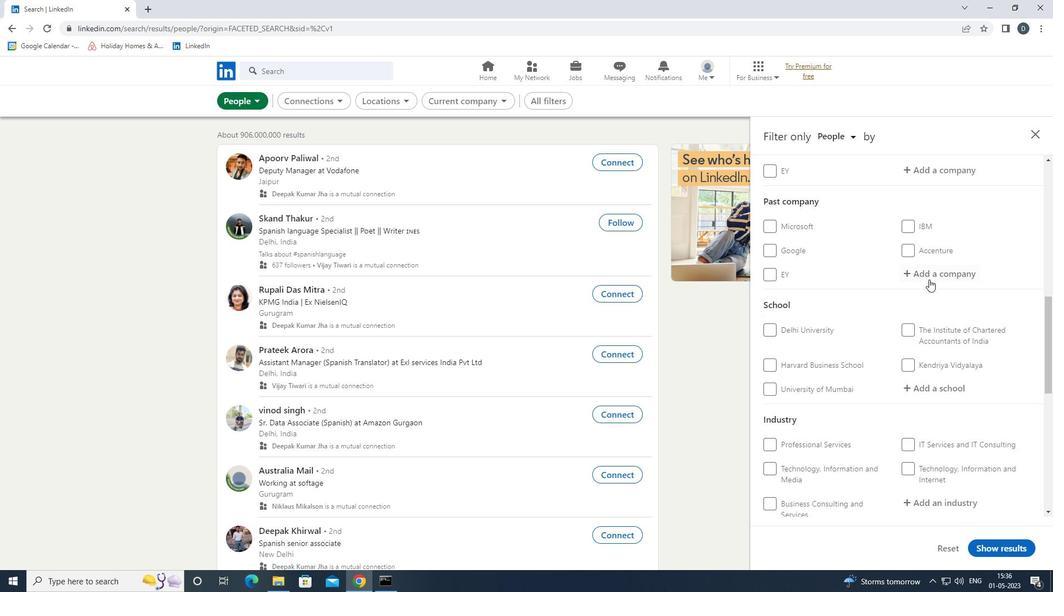 
Action: Mouse scrolled (929, 279) with delta (0, 0)
Screenshot: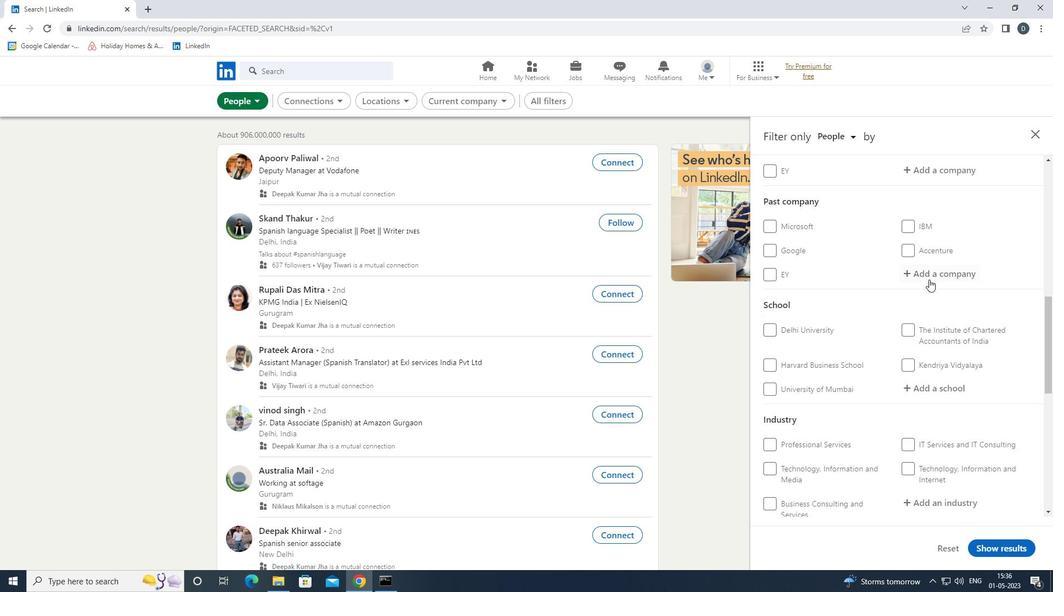 
Action: Mouse scrolled (929, 279) with delta (0, 0)
Screenshot: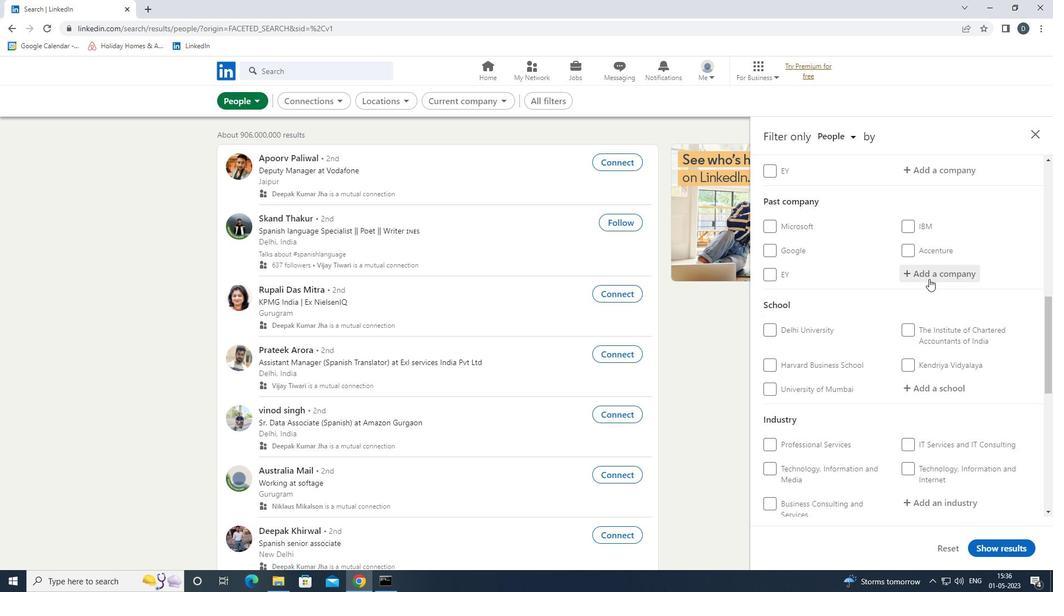 
Action: Mouse moved to (929, 279)
Screenshot: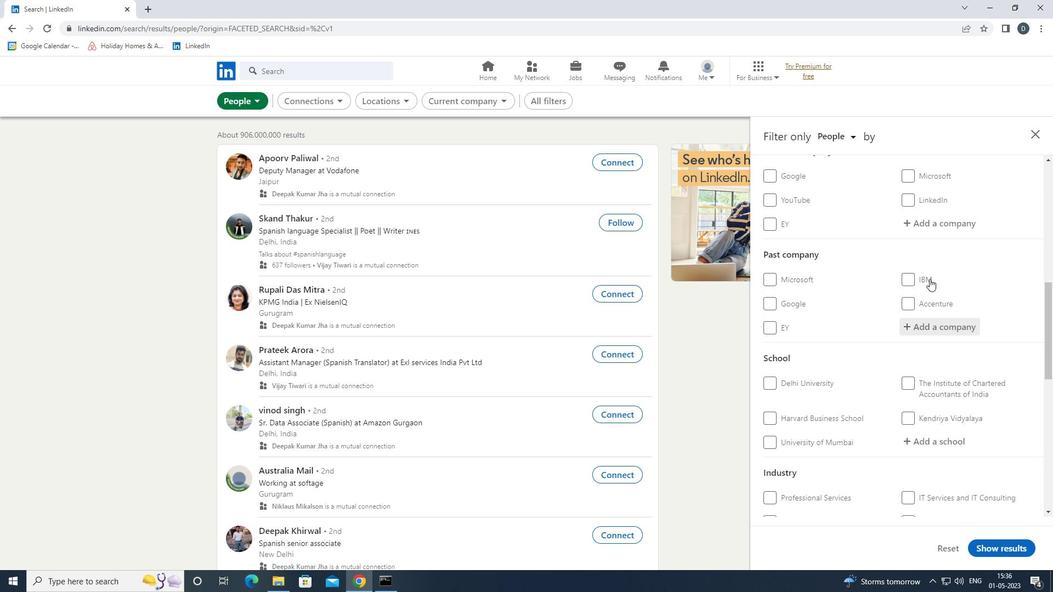 
Action: Mouse pressed left at (929, 279)
Screenshot: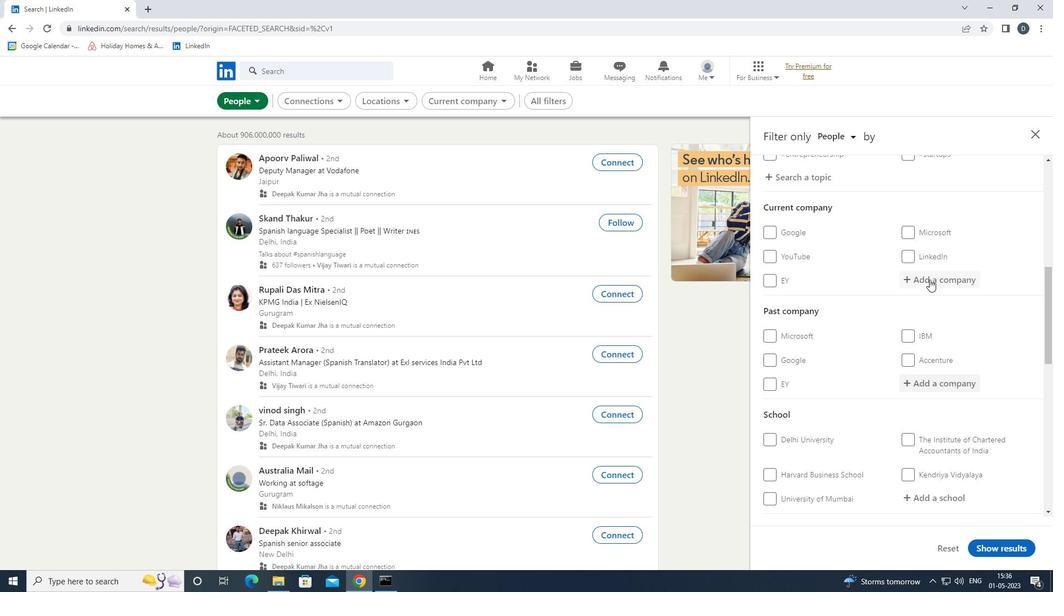 
Action: Key pressed <Key.shift><Key.shift><Key.shift><Key.shift><Key.shift><Key.shift><Key.shift><Key.shift><Key.shift><Key.shift>FRESHER<Key.space><Key.shift>JOBS<Key.down><Key.enter>
Screenshot: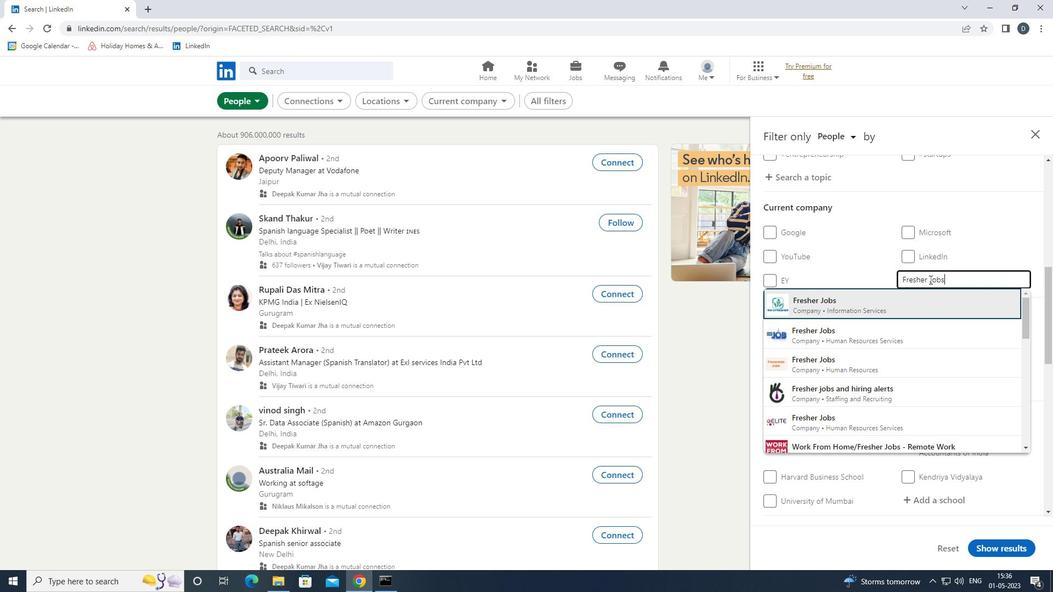 
Action: Mouse scrolled (929, 279) with delta (0, 0)
Screenshot: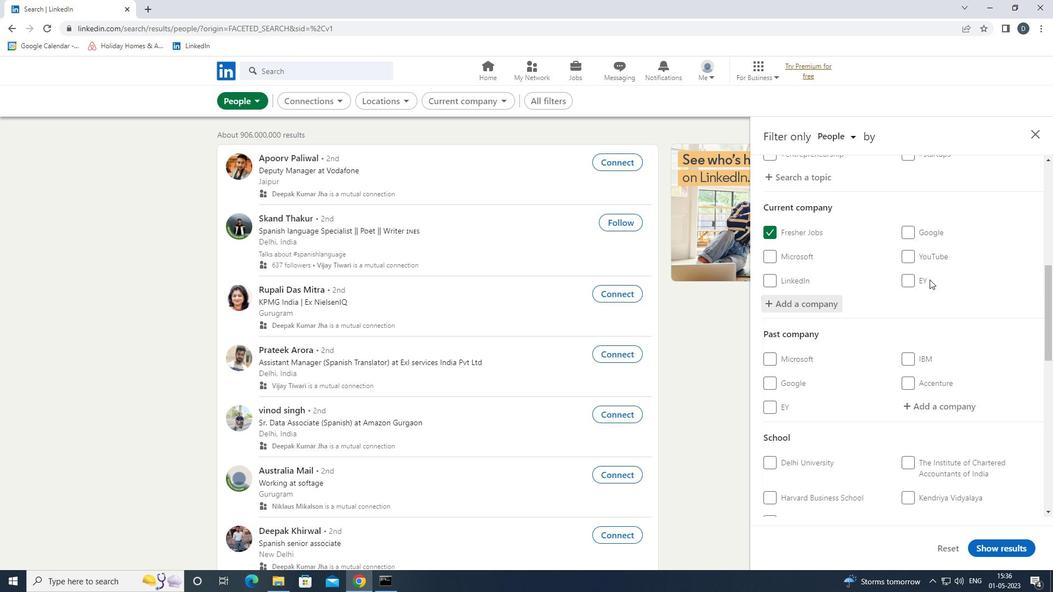 
Action: Mouse moved to (929, 281)
Screenshot: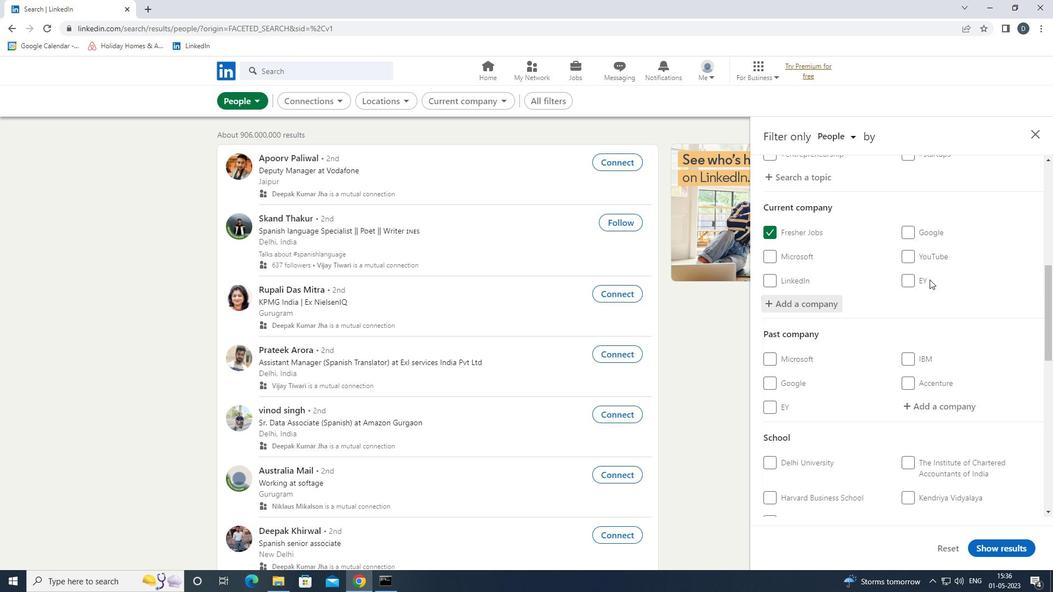 
Action: Mouse scrolled (929, 280) with delta (0, 0)
Screenshot: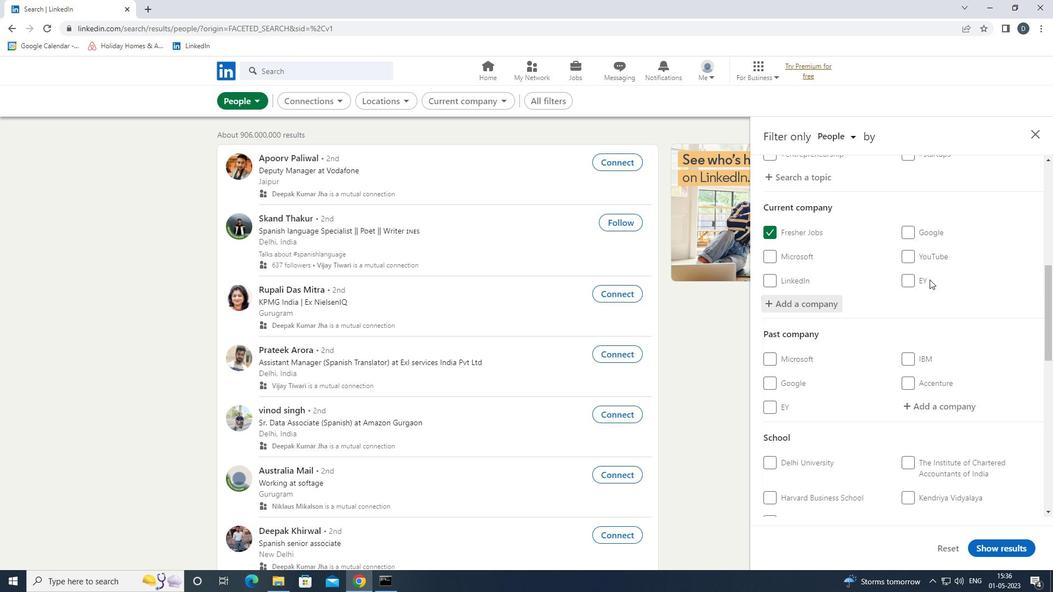 
Action: Mouse scrolled (929, 280) with delta (0, 0)
Screenshot: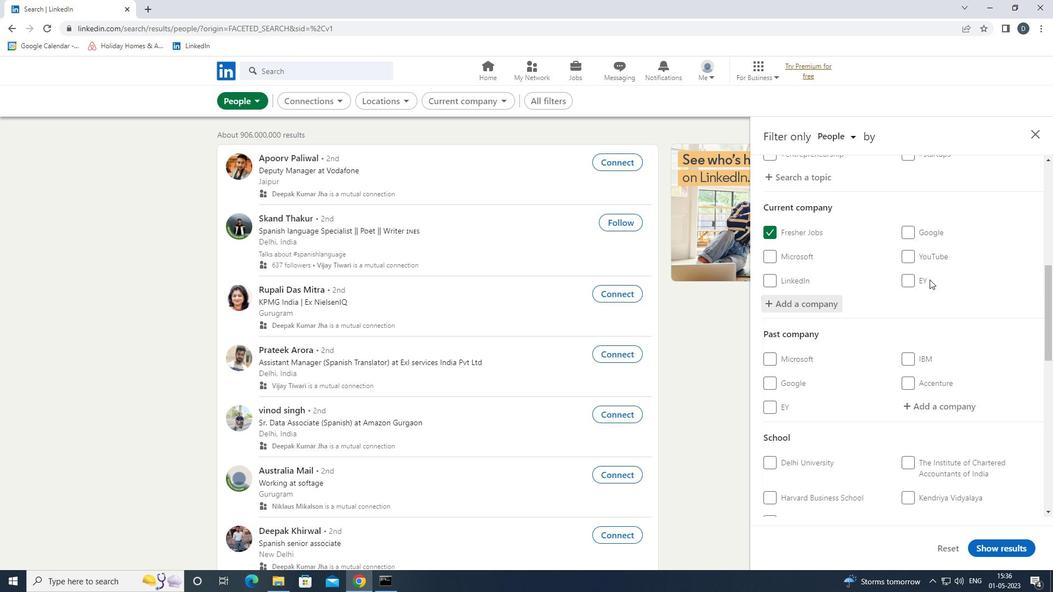 
Action: Mouse moved to (932, 356)
Screenshot: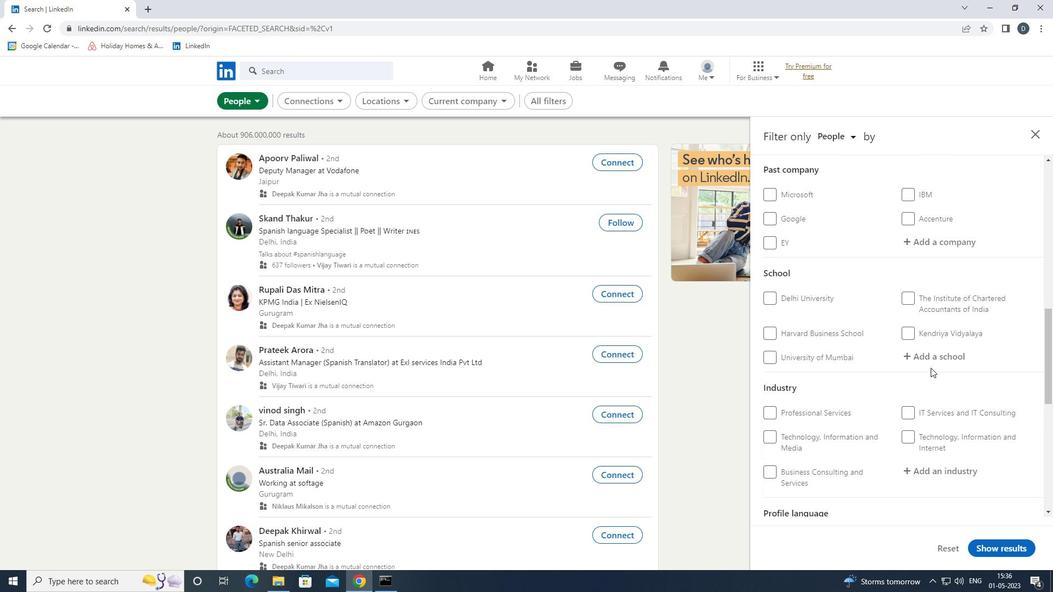 
Action: Mouse pressed left at (932, 356)
Screenshot: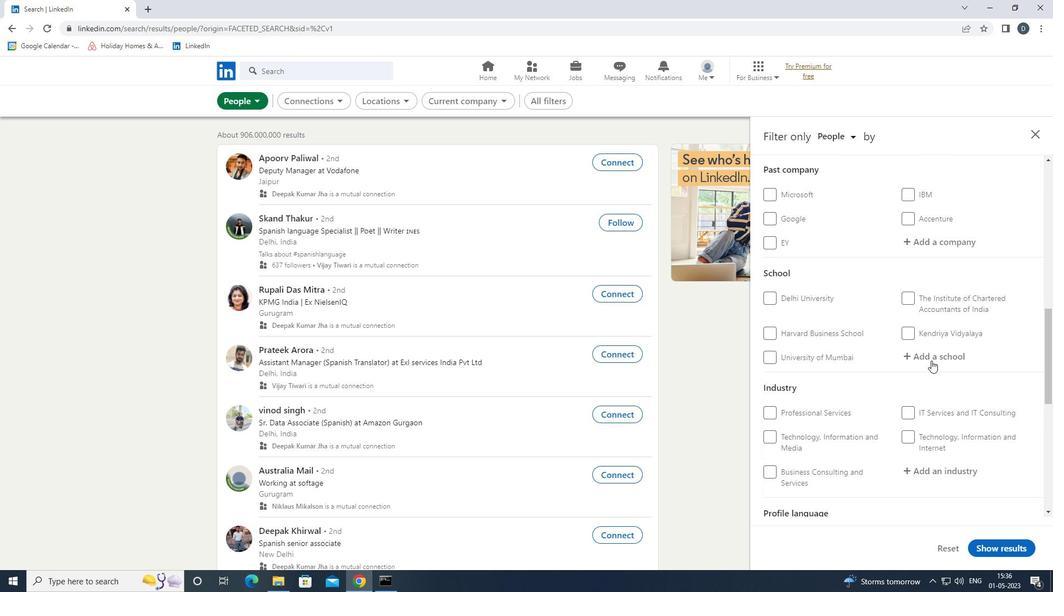 
Action: Key pressed <Key.shift>K.<Key.shift>K.<Key.shift><Key.shift><Key.shift><Key.shift><Key.shift><Key.shift><Key.shift><Key.space><Key.down><Key.down><Key.down><Key.down><Key.down><Key.enter>
Screenshot: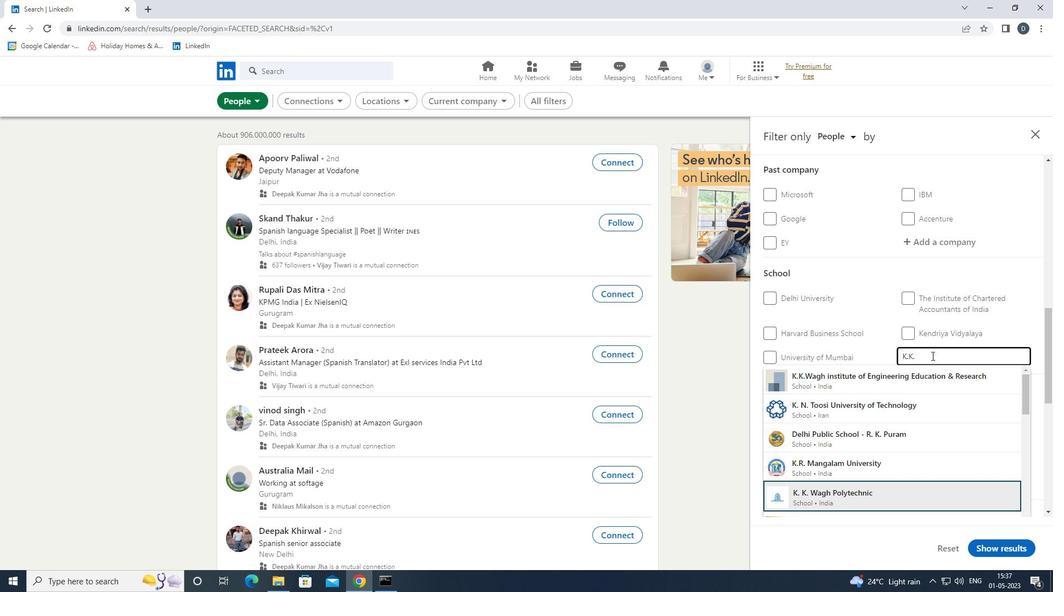 
Action: Mouse scrolled (932, 355) with delta (0, 0)
Screenshot: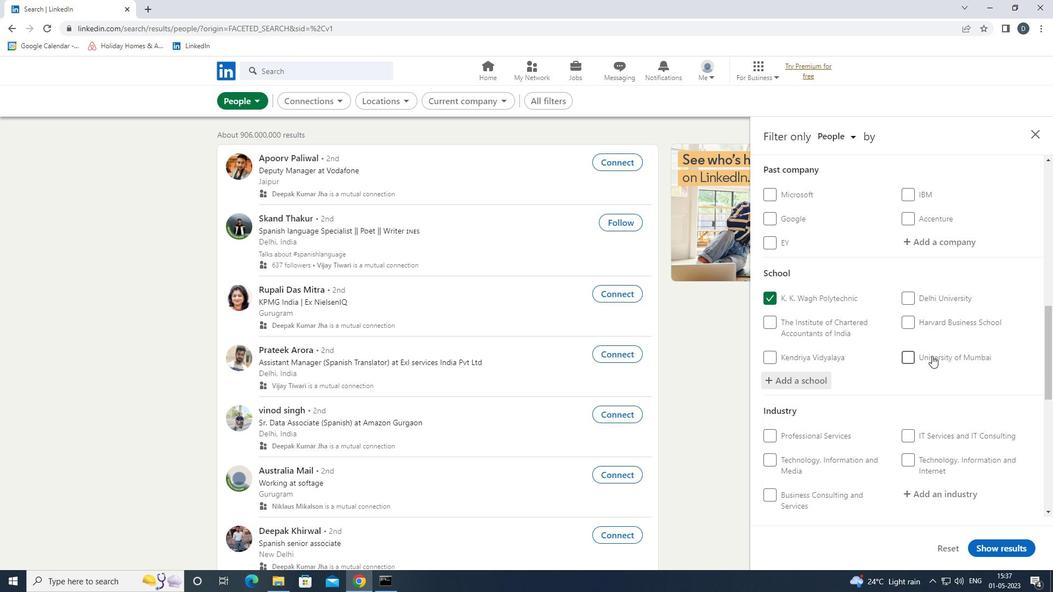 
Action: Mouse scrolled (932, 355) with delta (0, 0)
Screenshot: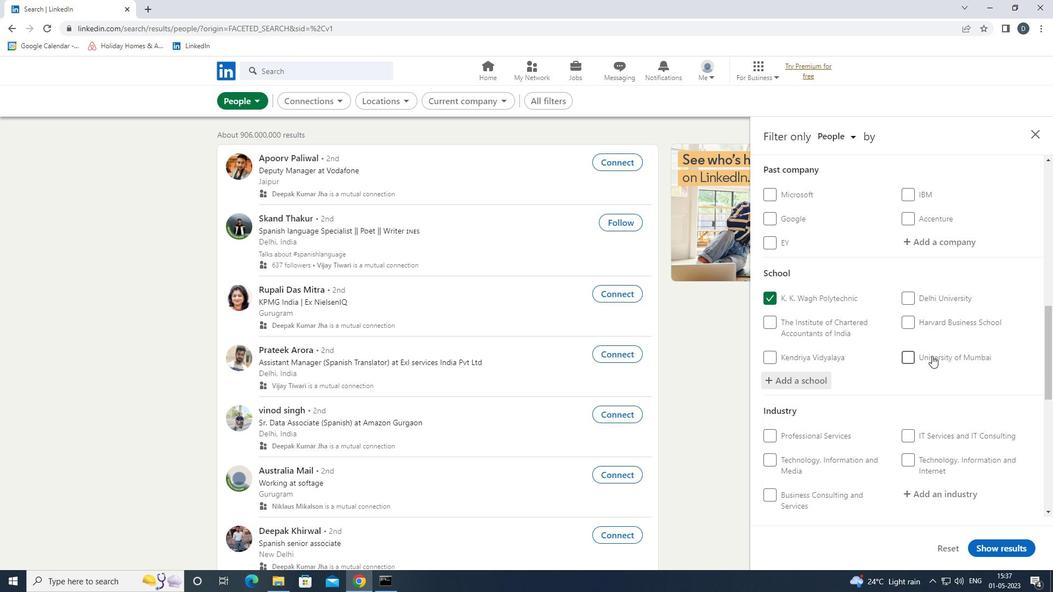 
Action: Mouse scrolled (932, 355) with delta (0, 0)
Screenshot: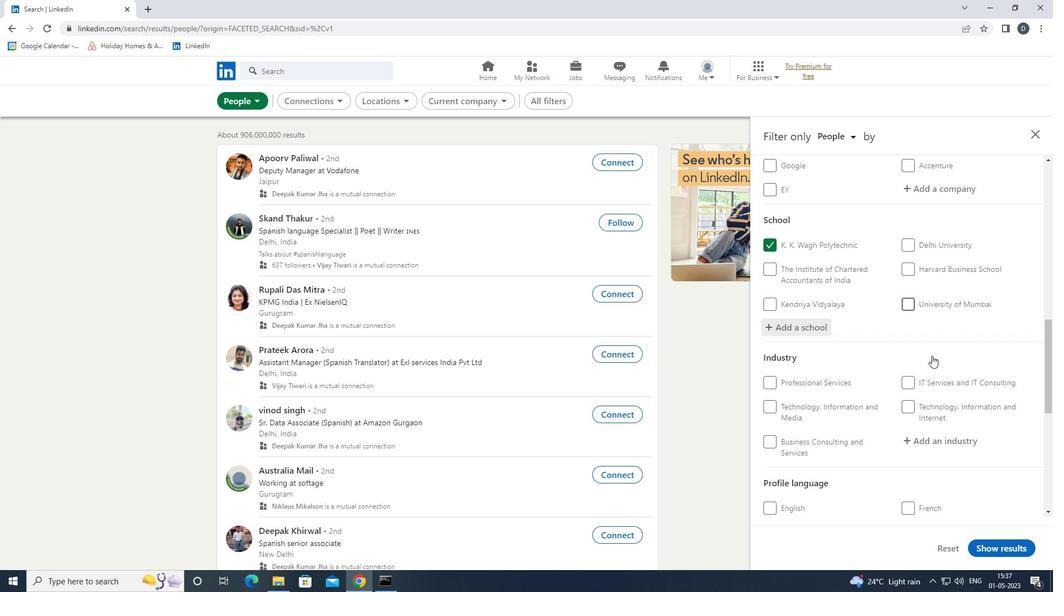 
Action: Mouse moved to (938, 325)
Screenshot: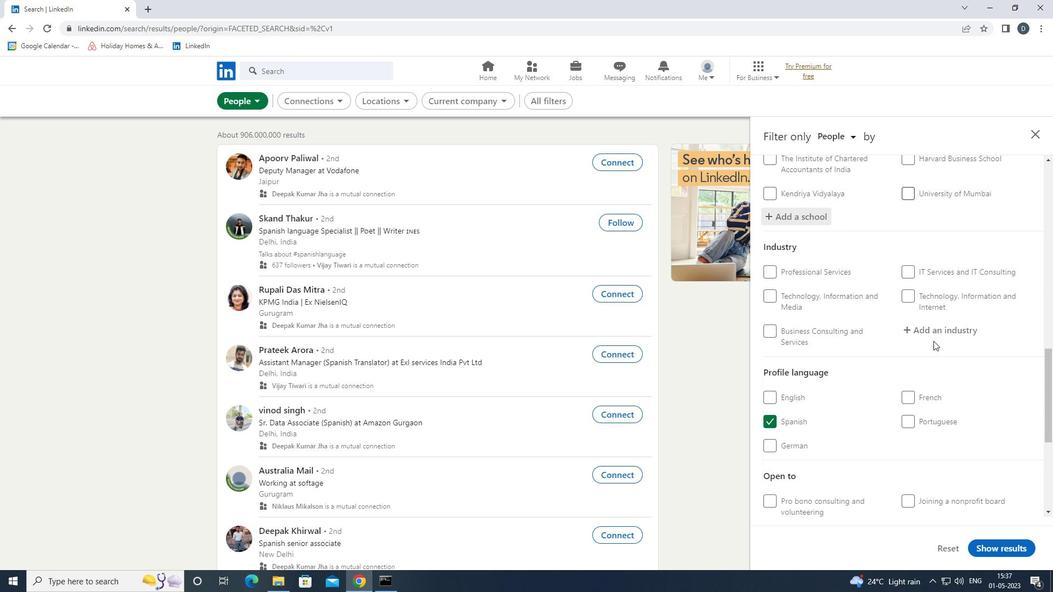 
Action: Mouse pressed left at (938, 325)
Screenshot: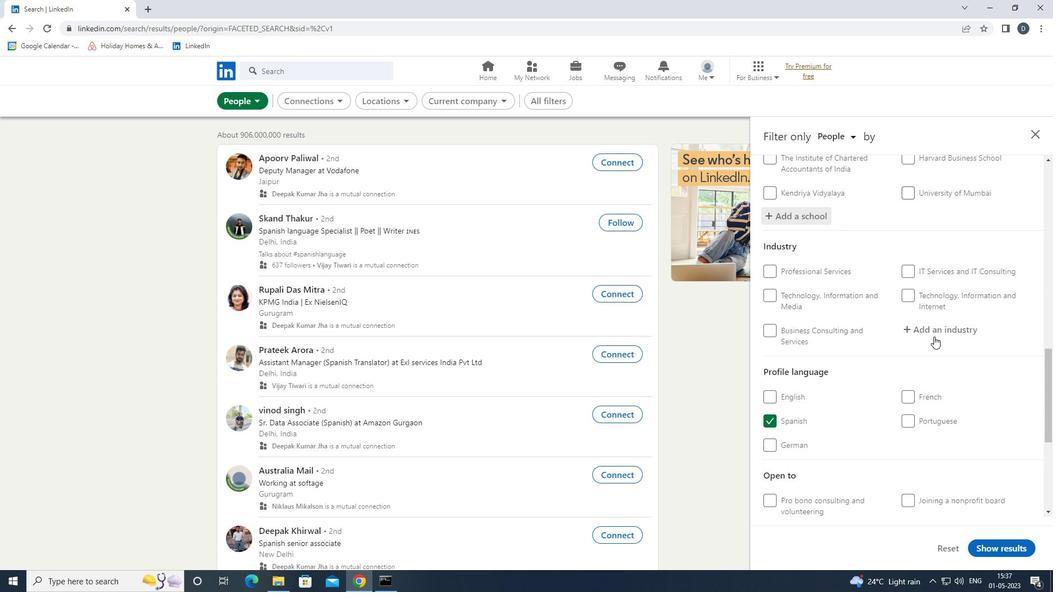 
Action: Key pressed <Key.shift>MENTAL<Key.space><Key.shift>H<Key.down><Key.enter>
Screenshot: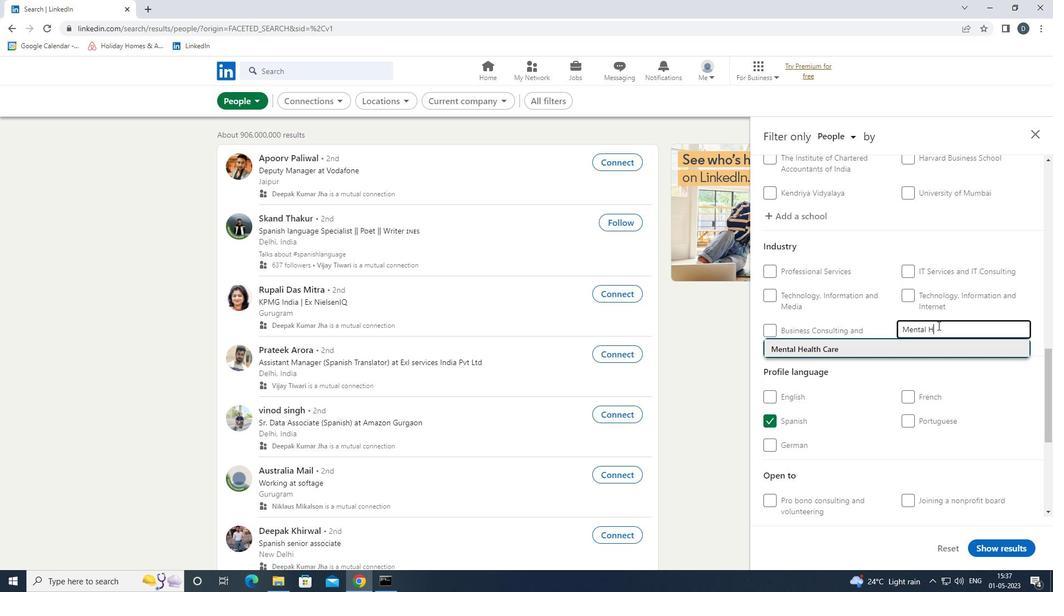 
Action: Mouse moved to (937, 320)
Screenshot: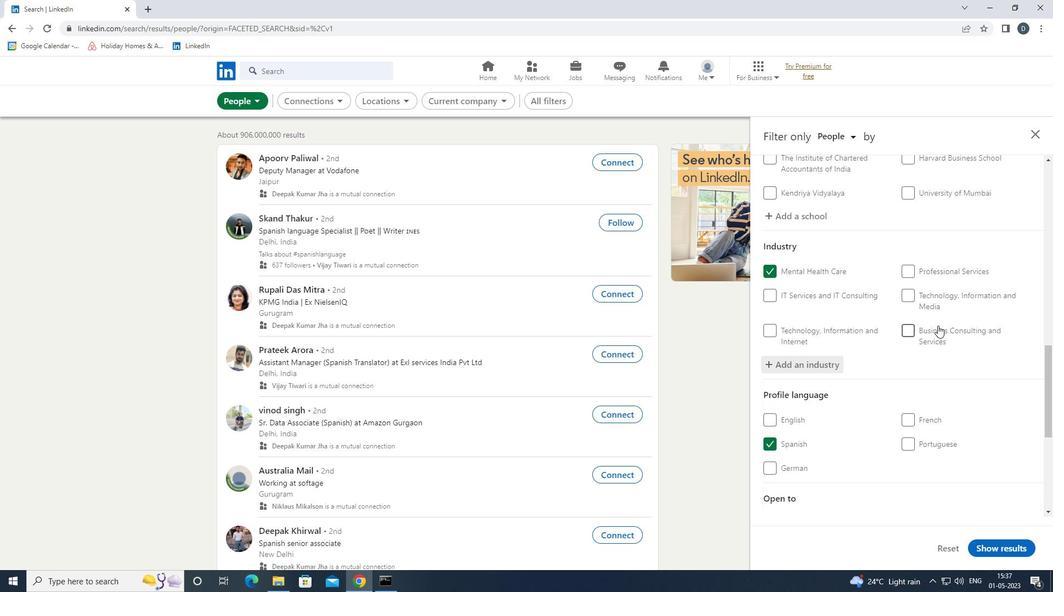 
Action: Mouse scrolled (937, 320) with delta (0, 0)
Screenshot: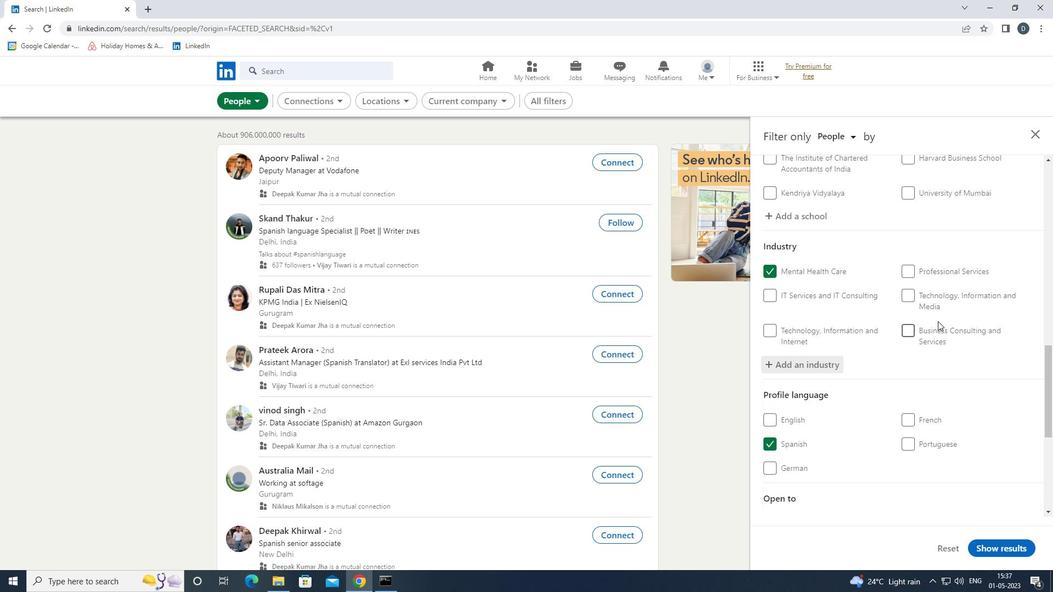 
Action: Mouse scrolled (937, 320) with delta (0, 0)
Screenshot: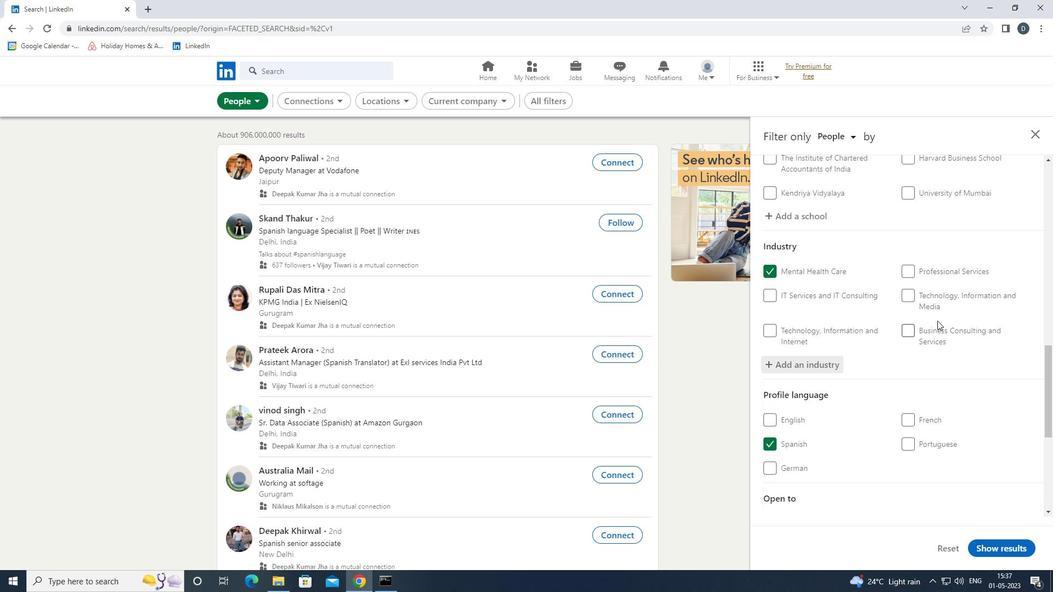 
Action: Mouse scrolled (937, 320) with delta (0, 0)
Screenshot: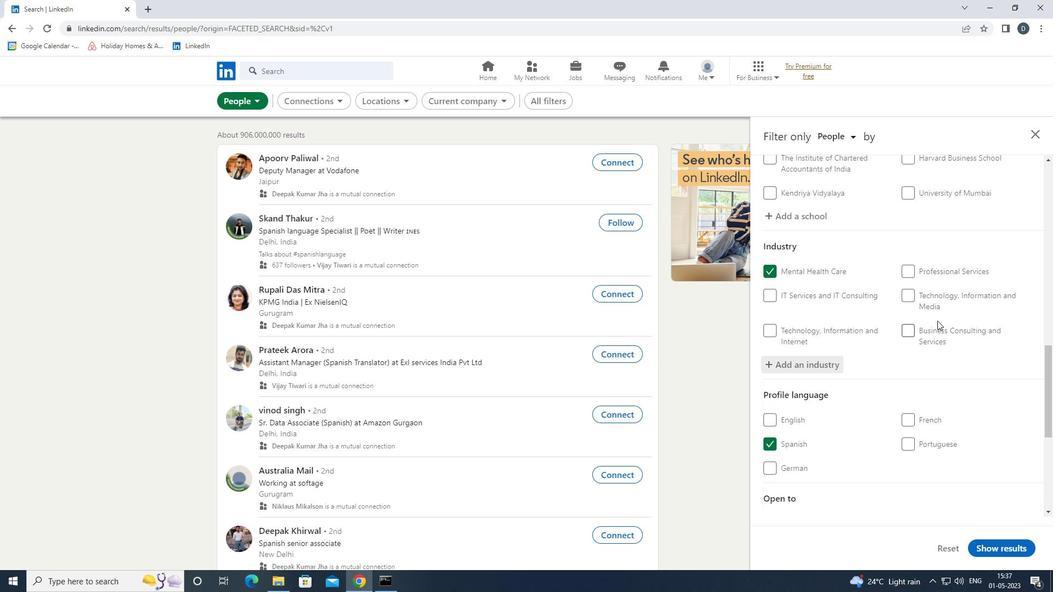 
Action: Mouse moved to (940, 338)
Screenshot: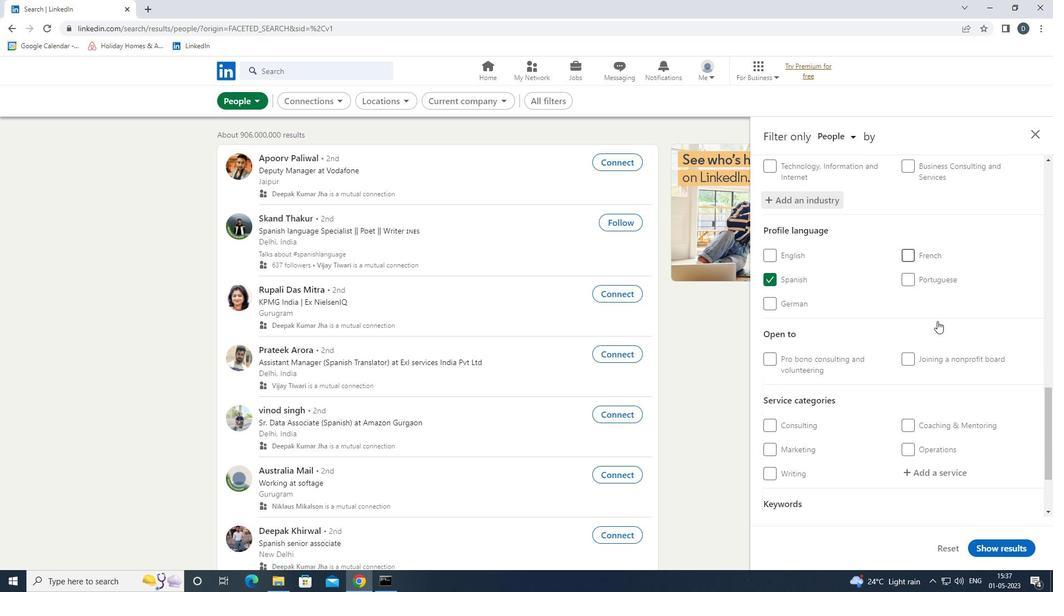 
Action: Mouse scrolled (940, 337) with delta (0, 0)
Screenshot: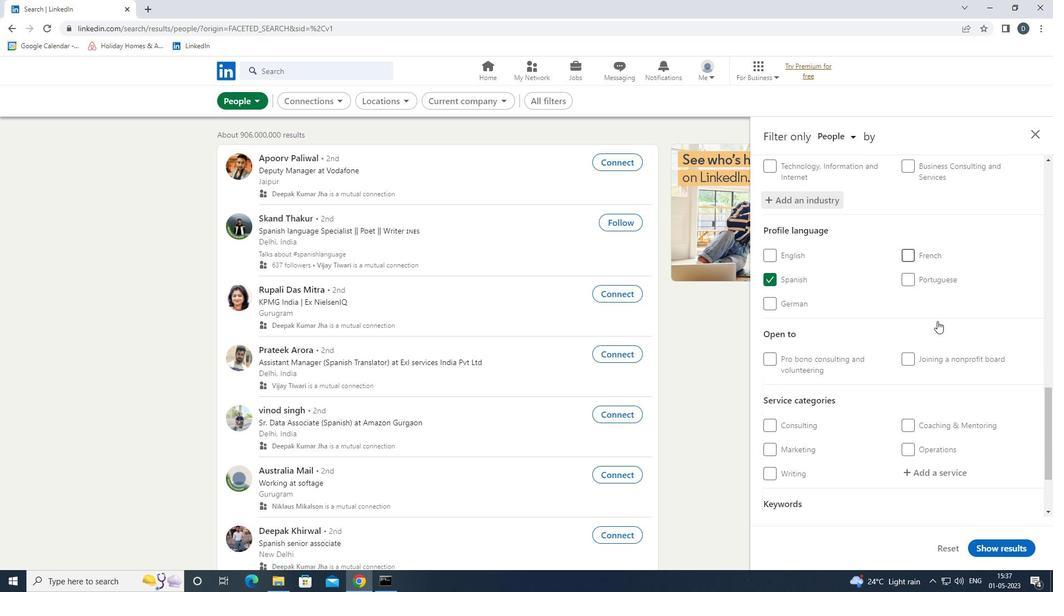 
Action: Mouse moved to (950, 419)
Screenshot: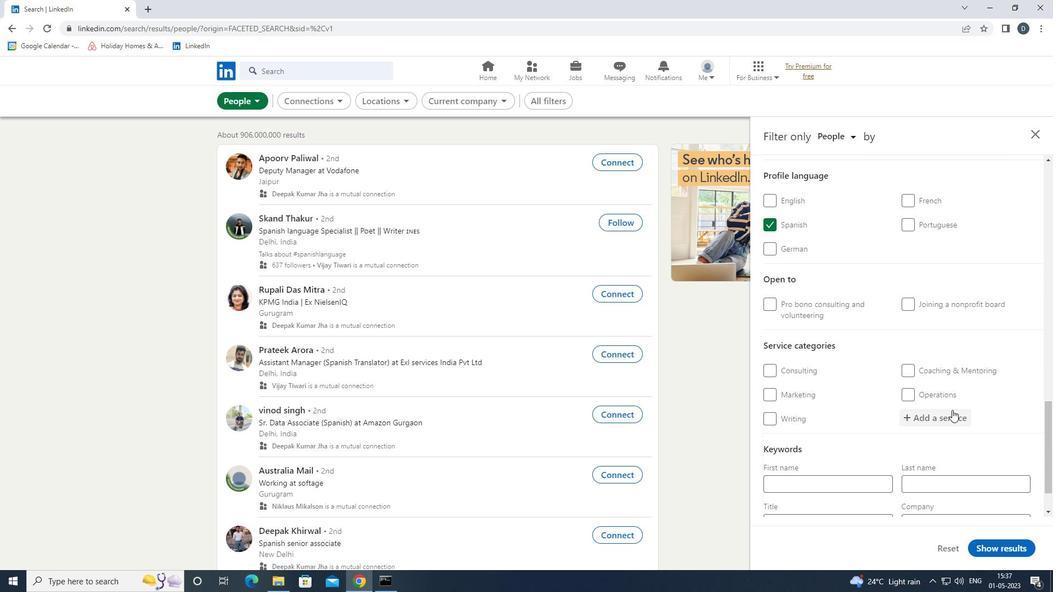 
Action: Mouse pressed left at (950, 419)
Screenshot: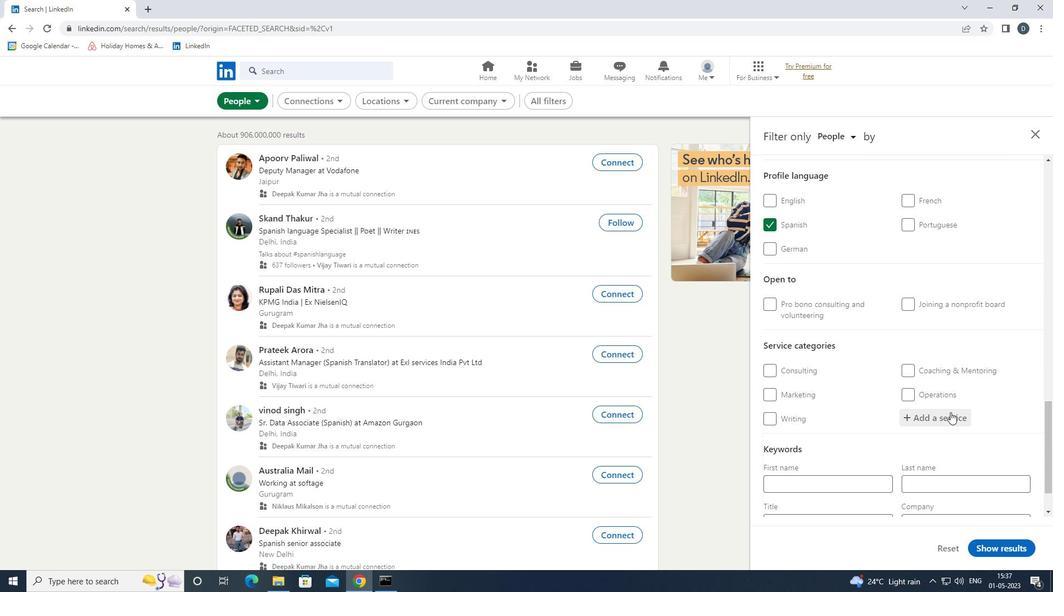 
Action: Mouse moved to (950, 419)
Screenshot: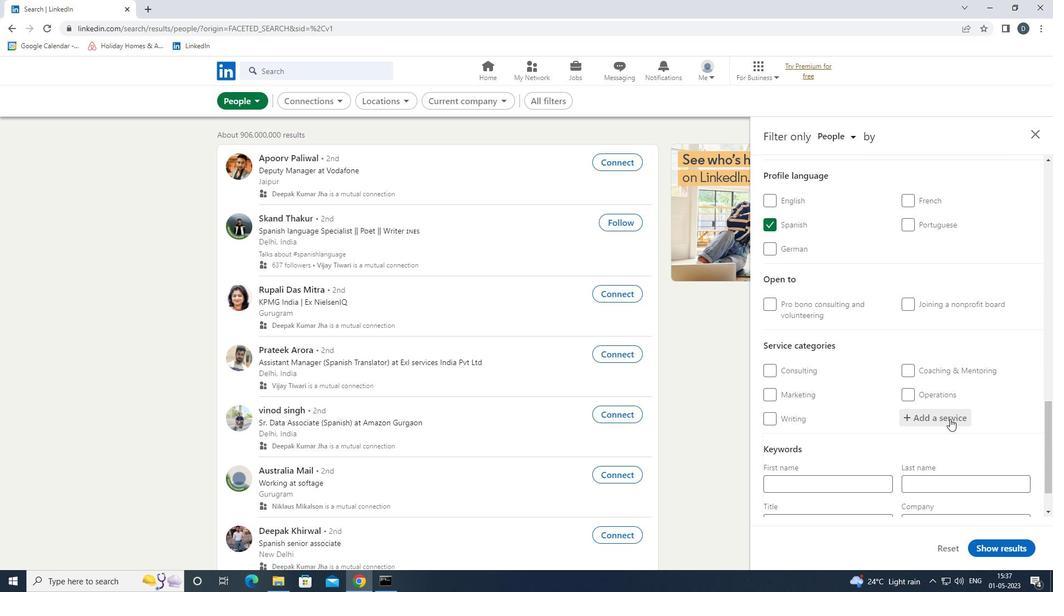 
Action: Key pressed <Key.shift>FINANCI<Key.down><Key.down><Key.down><Key.enter>
Screenshot: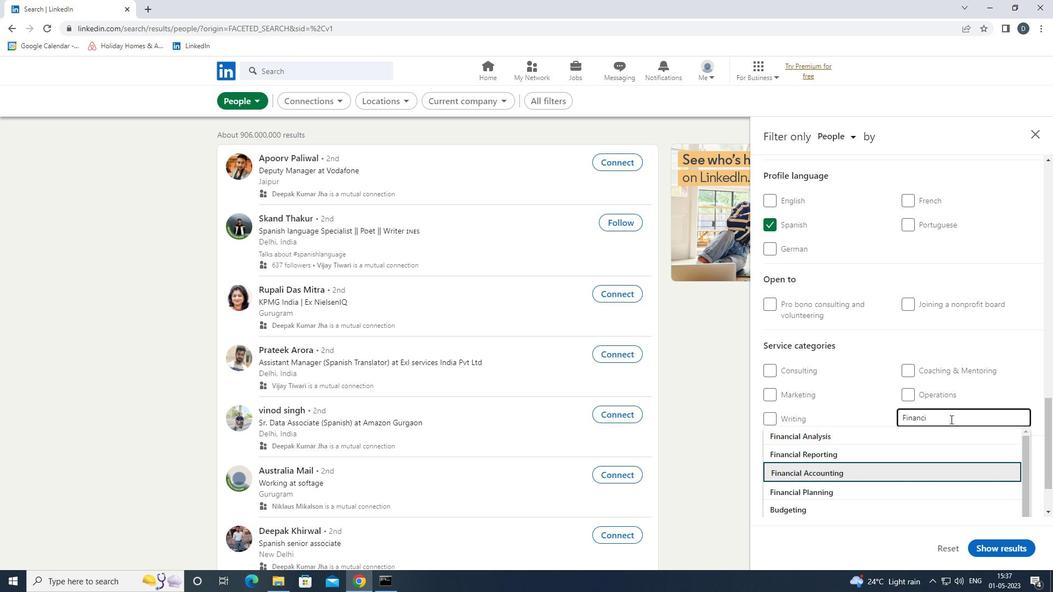 
Action: Mouse moved to (950, 421)
Screenshot: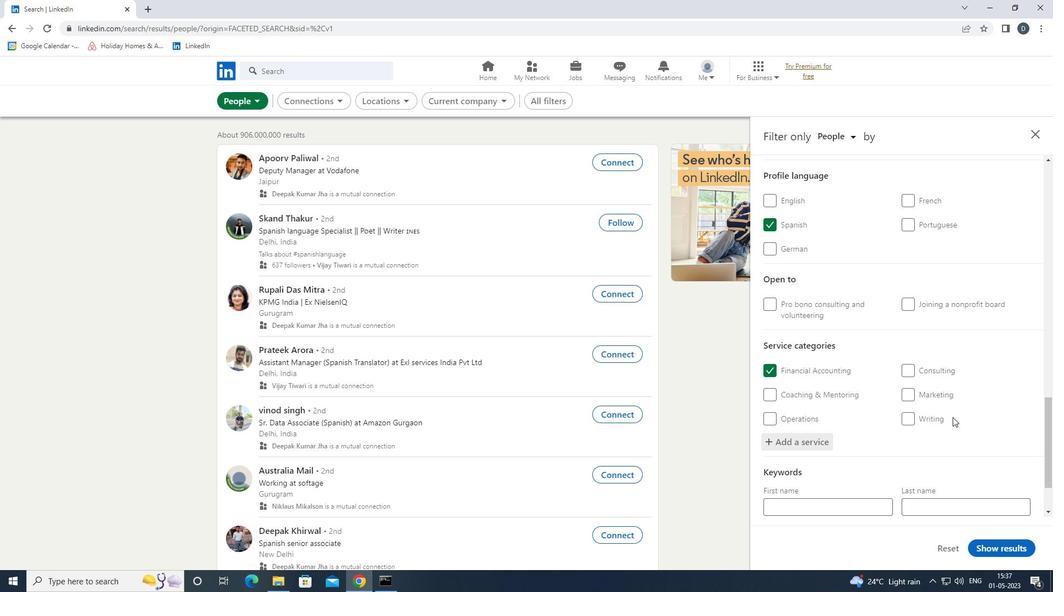 
Action: Mouse scrolled (950, 421) with delta (0, 0)
Screenshot: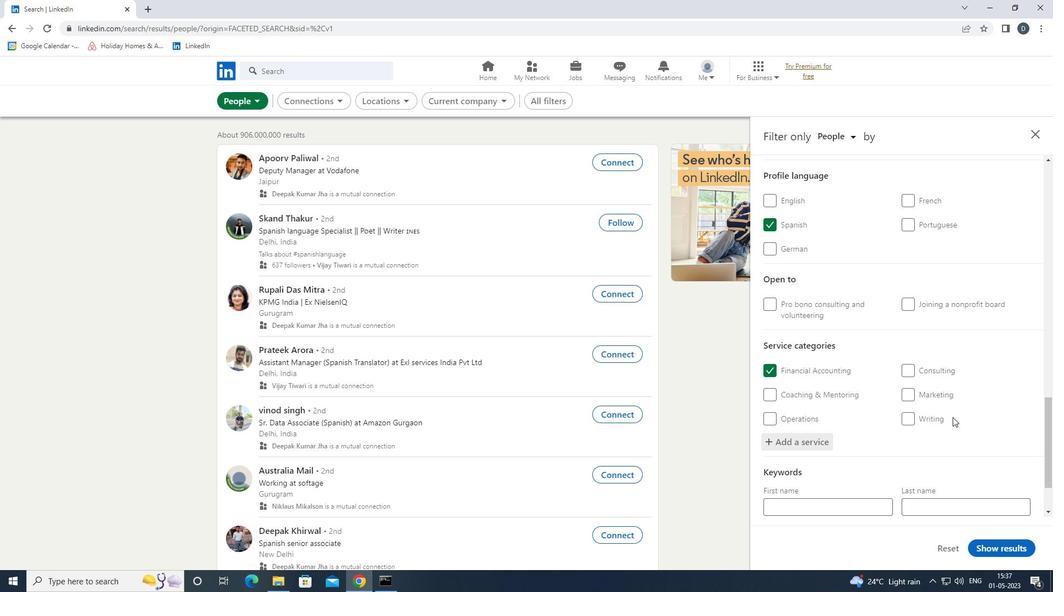 
Action: Mouse moved to (949, 422)
Screenshot: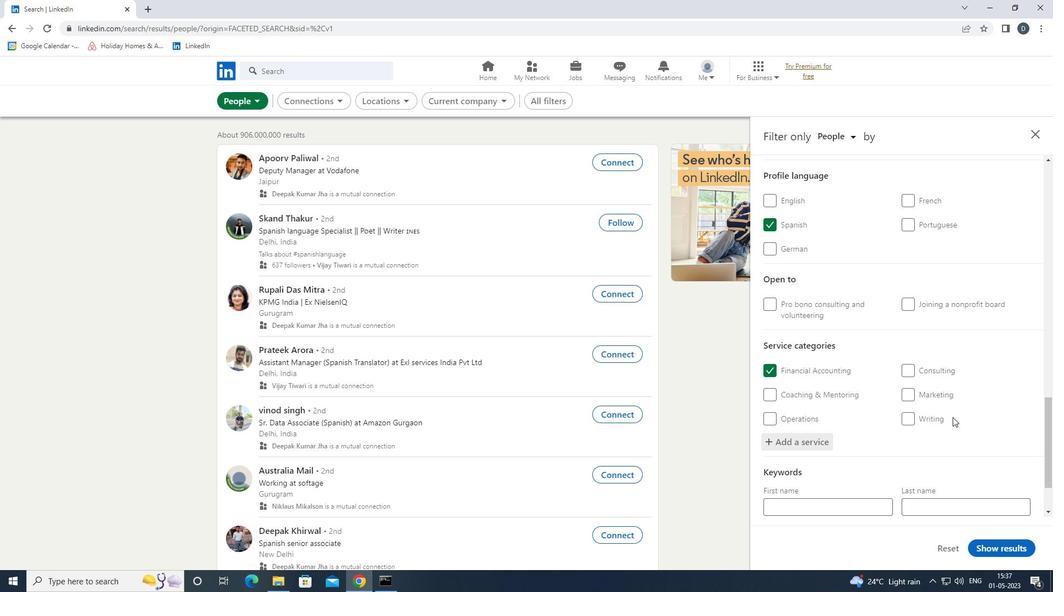 
Action: Mouse scrolled (949, 421) with delta (0, 0)
Screenshot: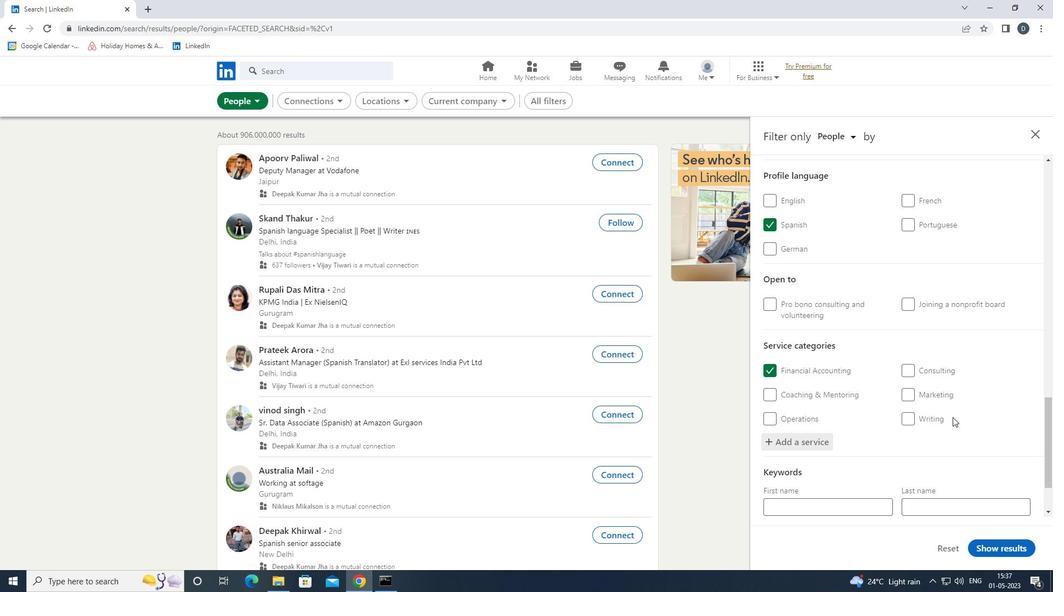 
Action: Mouse moved to (949, 422)
Screenshot: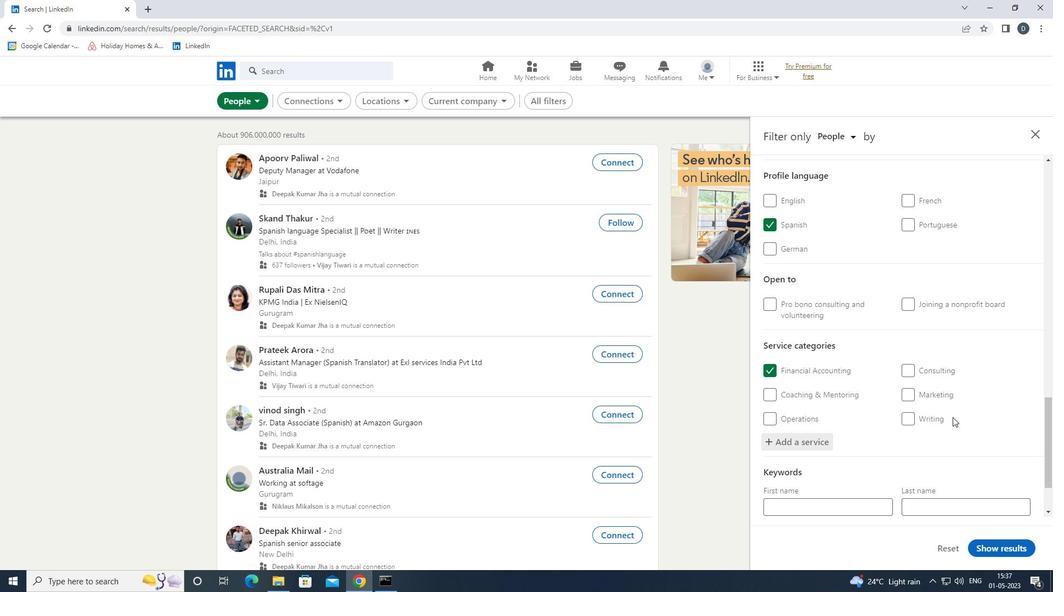 
Action: Mouse scrolled (949, 421) with delta (0, 0)
Screenshot: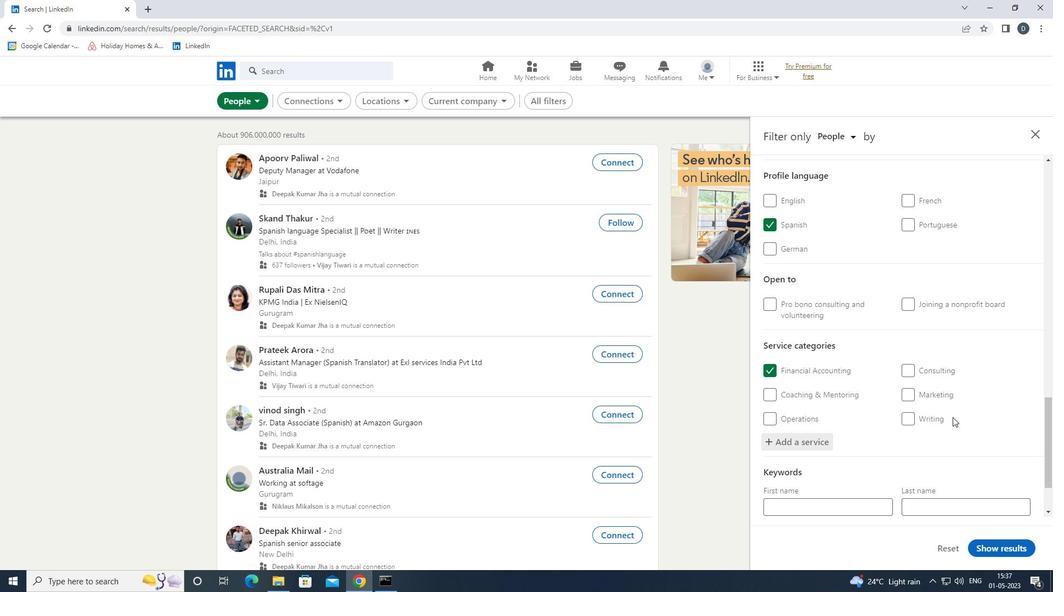 
Action: Mouse scrolled (949, 421) with delta (0, 0)
Screenshot: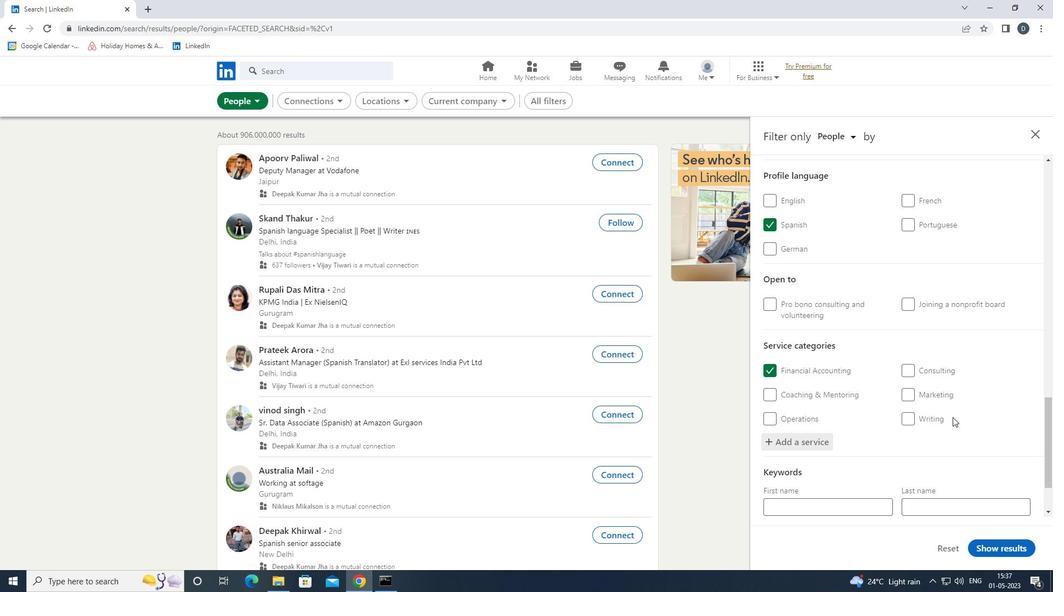 
Action: Mouse moved to (949, 423)
Screenshot: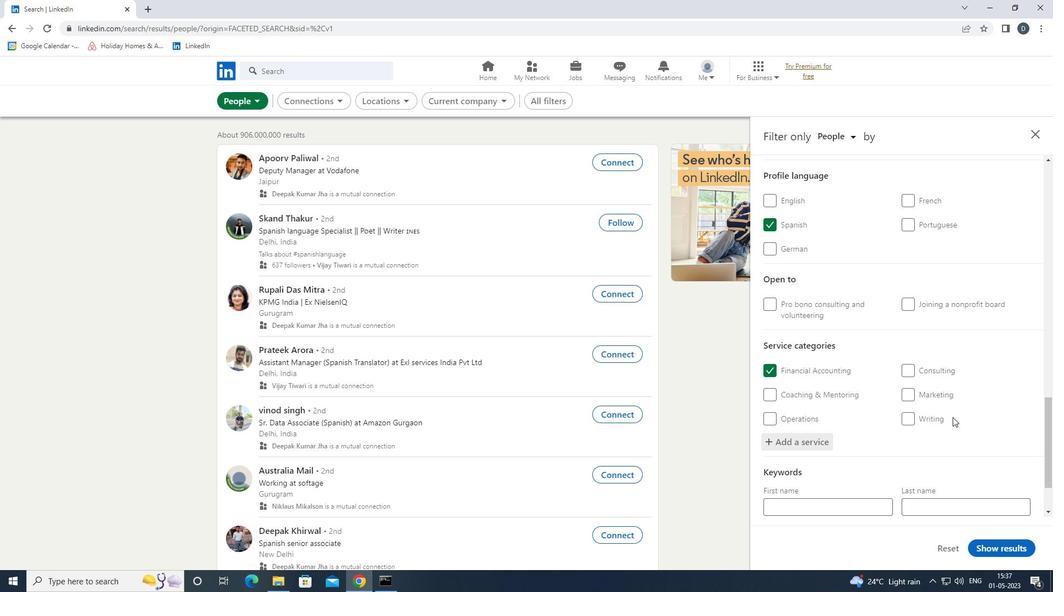 
Action: Mouse scrolled (949, 422) with delta (0, 0)
Screenshot: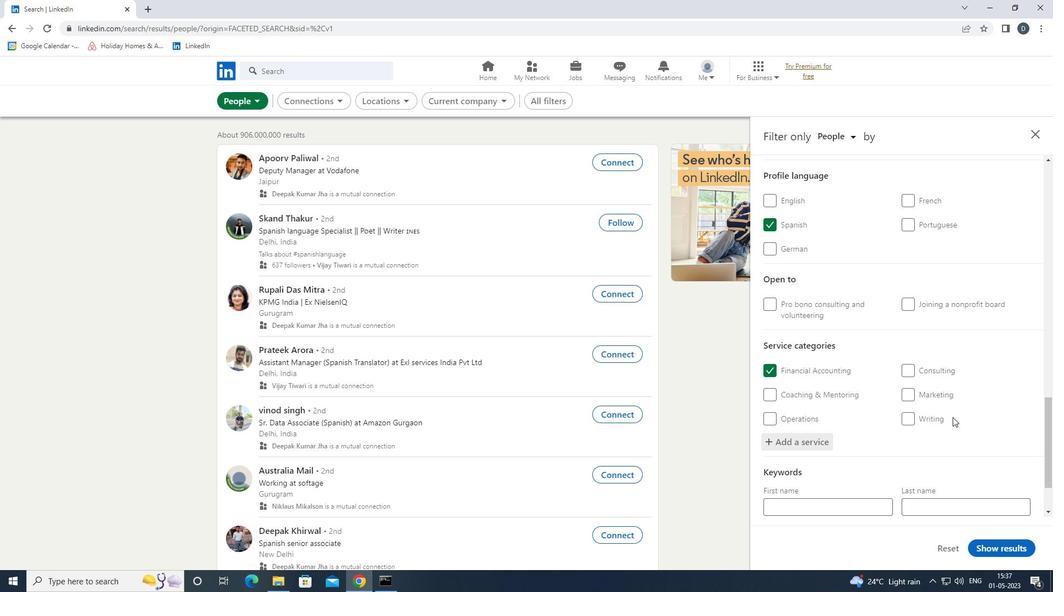 
Action: Mouse moved to (829, 470)
Screenshot: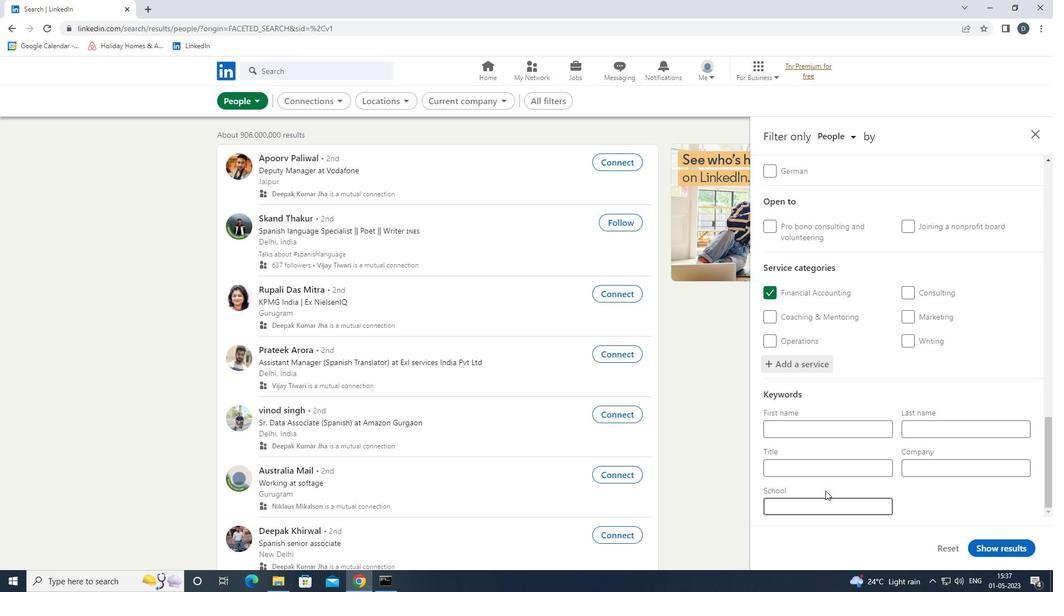 
Action: Mouse pressed left at (829, 470)
Screenshot: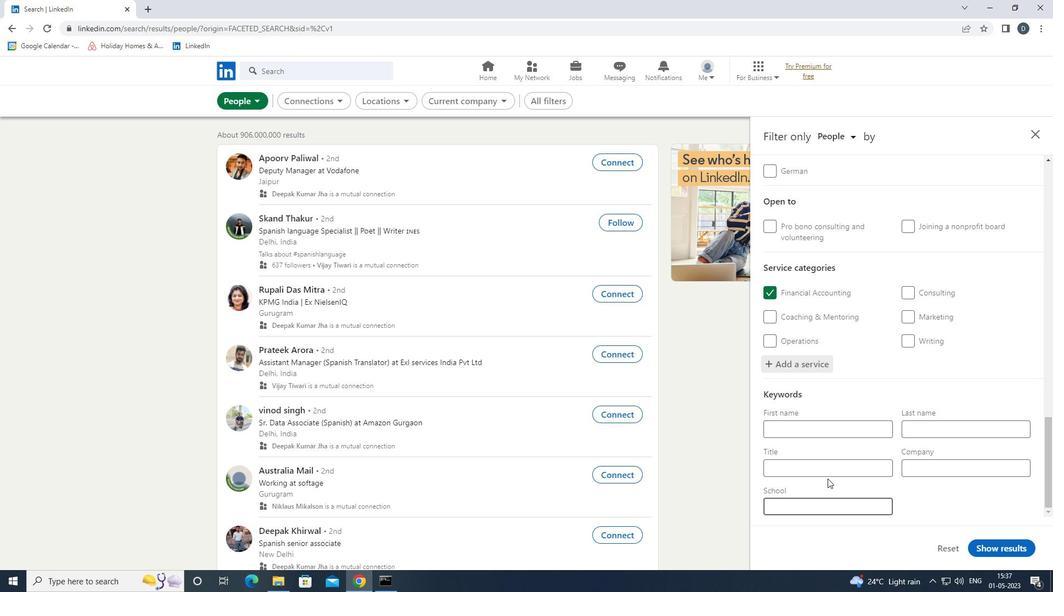 
Action: Key pressed <Key.shift>ARCHICI<Key.backspace><Key.backspace>VIST
Screenshot: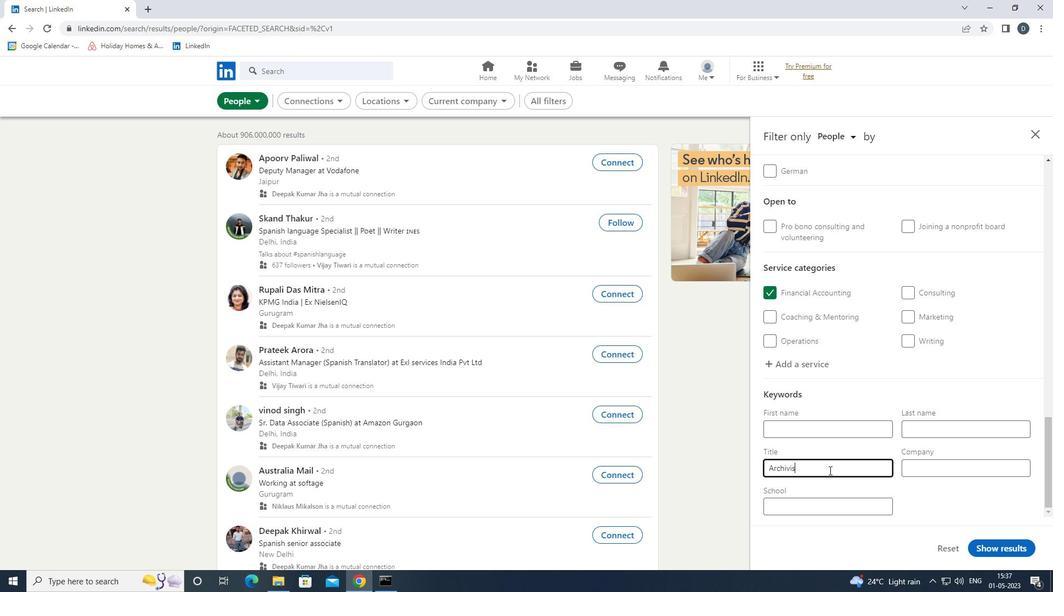 
Action: Mouse moved to (1011, 545)
Screenshot: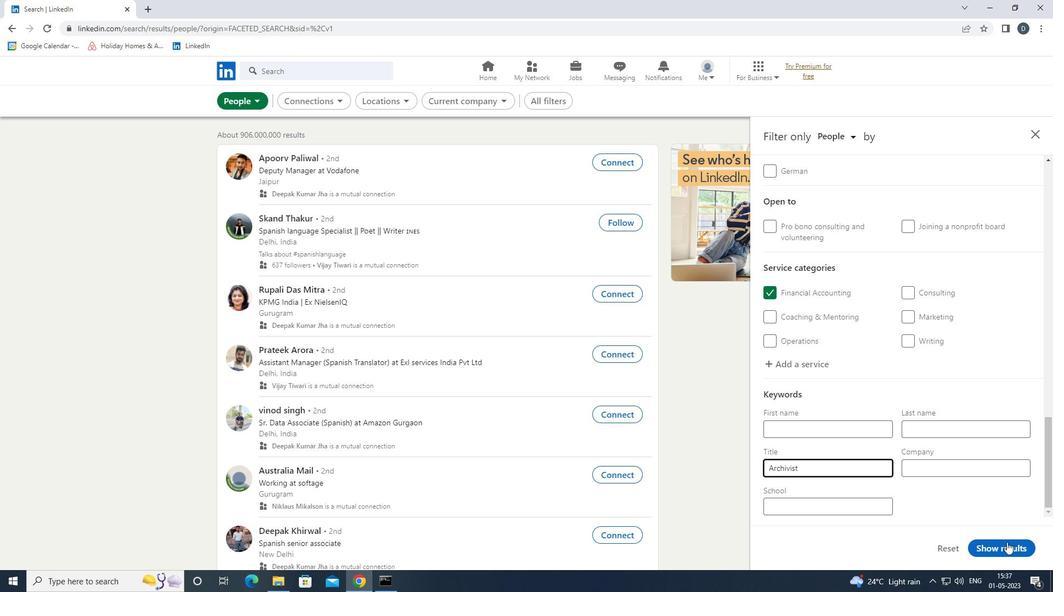 
Action: Mouse pressed left at (1011, 545)
Screenshot: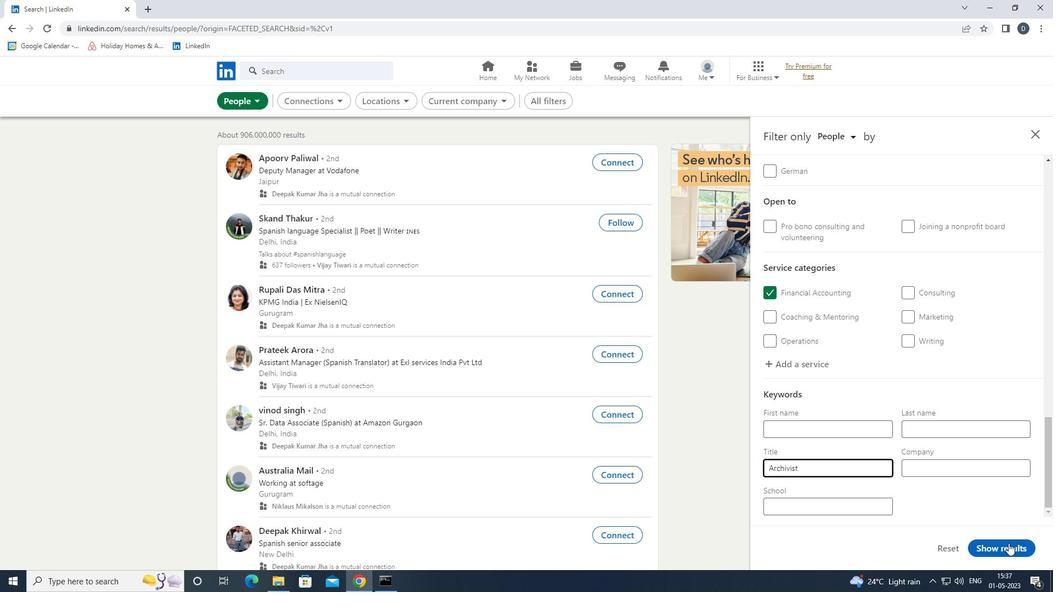 
Action: Mouse moved to (850, 415)
Screenshot: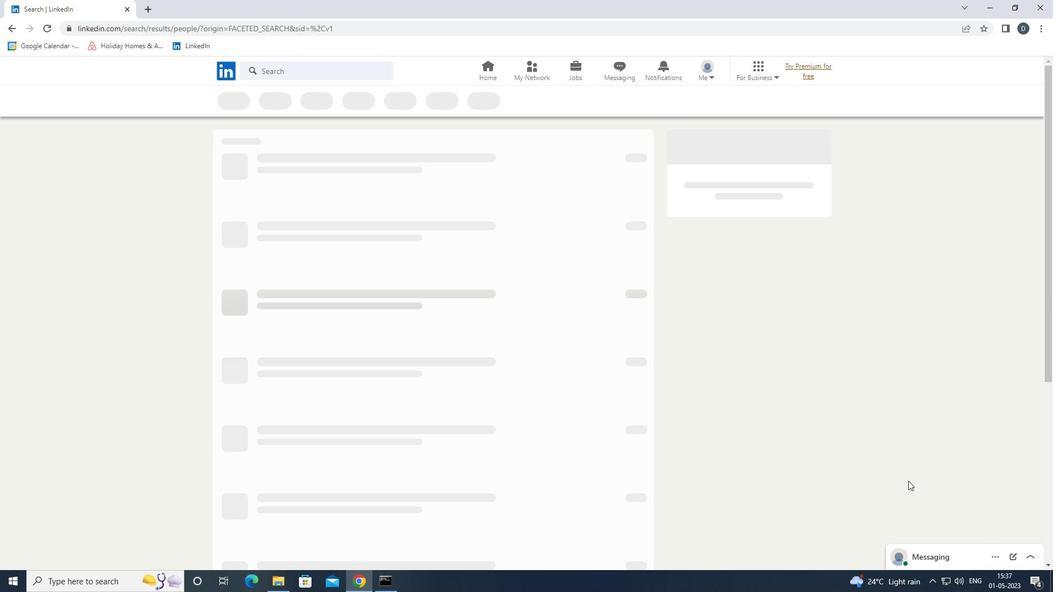 
